 Task: Add an event with the title Third Monthly Sales Review, date '2023/10/19', time 02:00and add a description: Throughout the workshop, participants will engage in a series of activities, exercises, and practice sessions that focus on refining their presentation skills. These activities are designed to provide hands-on experience and valuable feedback to help participants improve their delivery style and create compelling presentations.Mark the tasks as Completed , logged in from the account softage.4@softage.netand send the event invitation to softage.9@softage.net and softage.10@softage.net. Set a reminder for the event Weekly on Sunday
Action: Mouse moved to (105, 119)
Screenshot: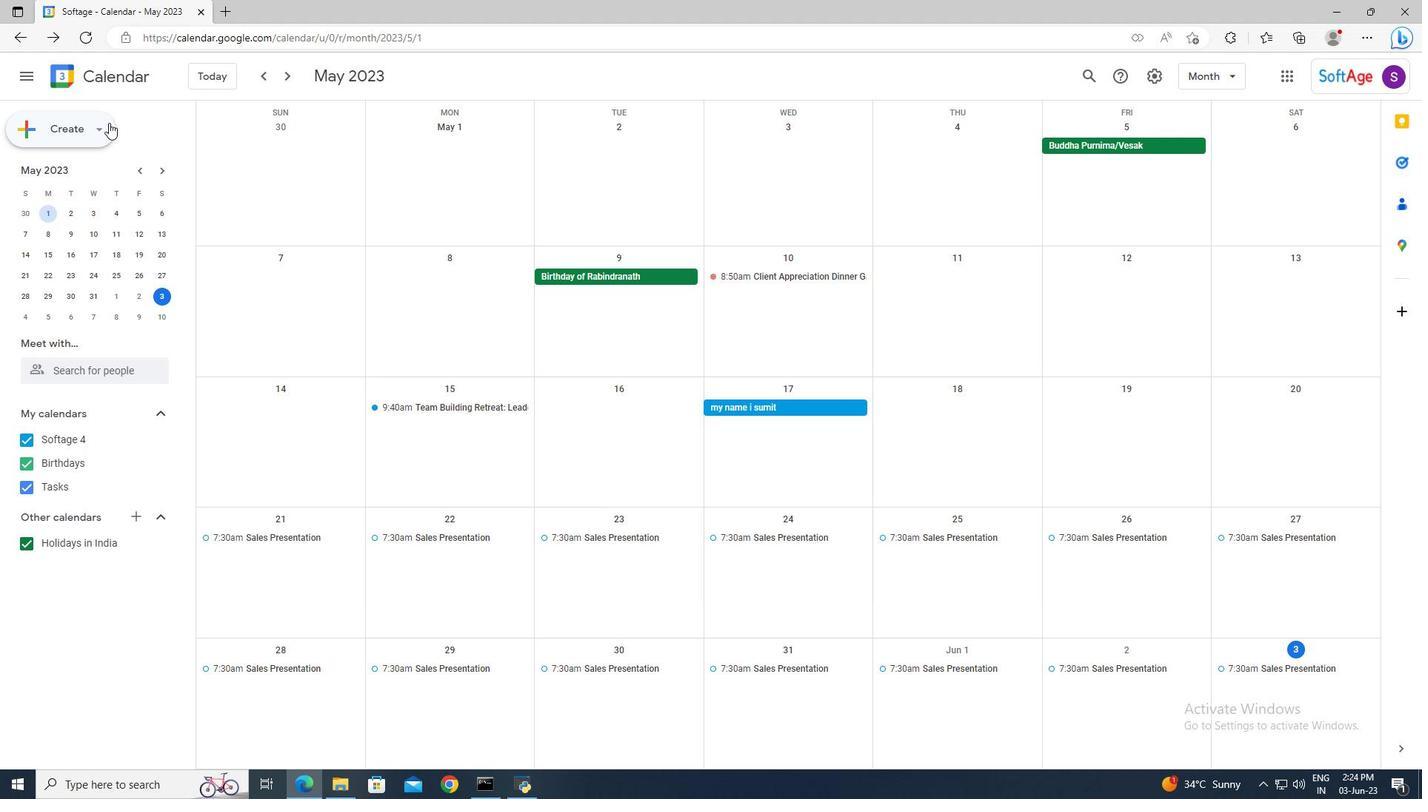 
Action: Mouse pressed left at (105, 119)
Screenshot: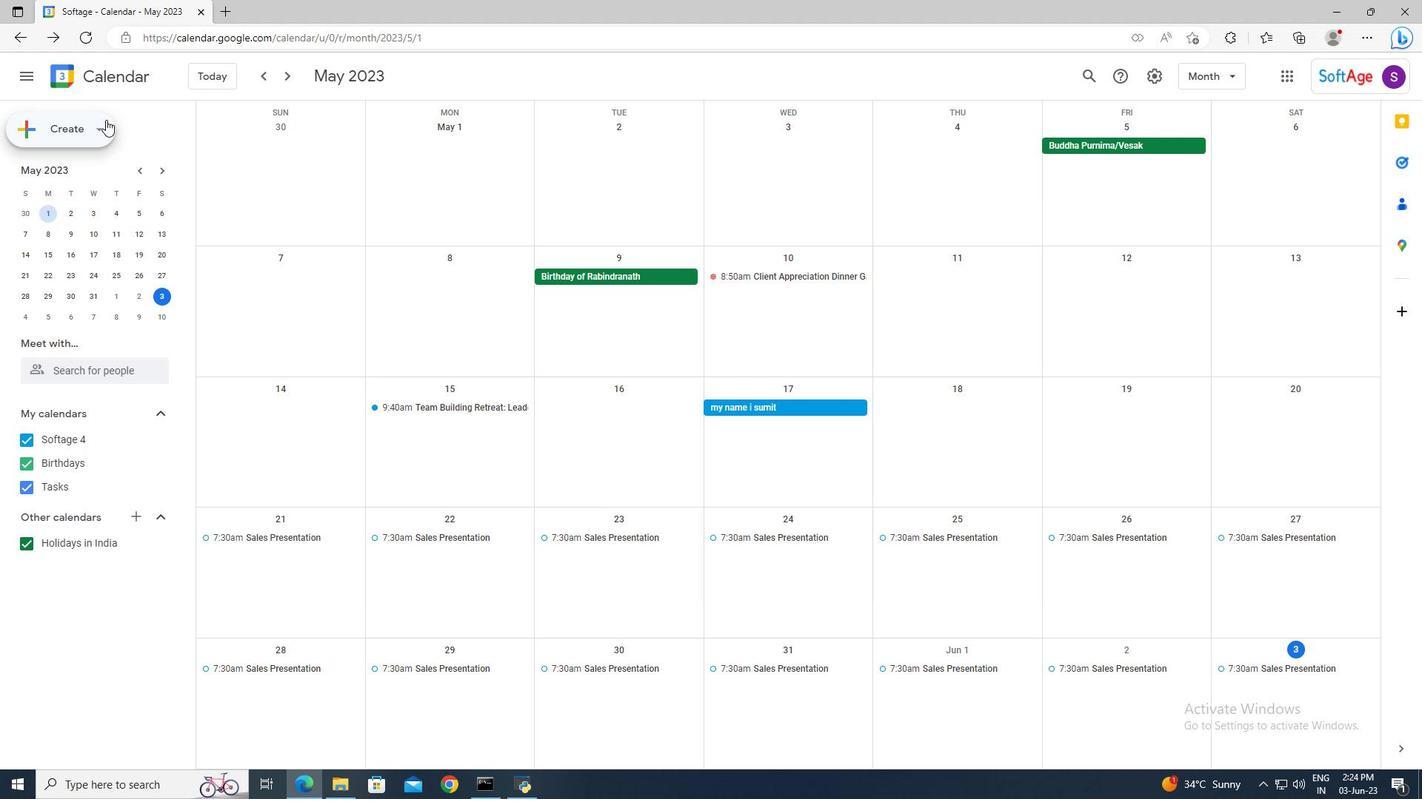 
Action: Mouse moved to (106, 165)
Screenshot: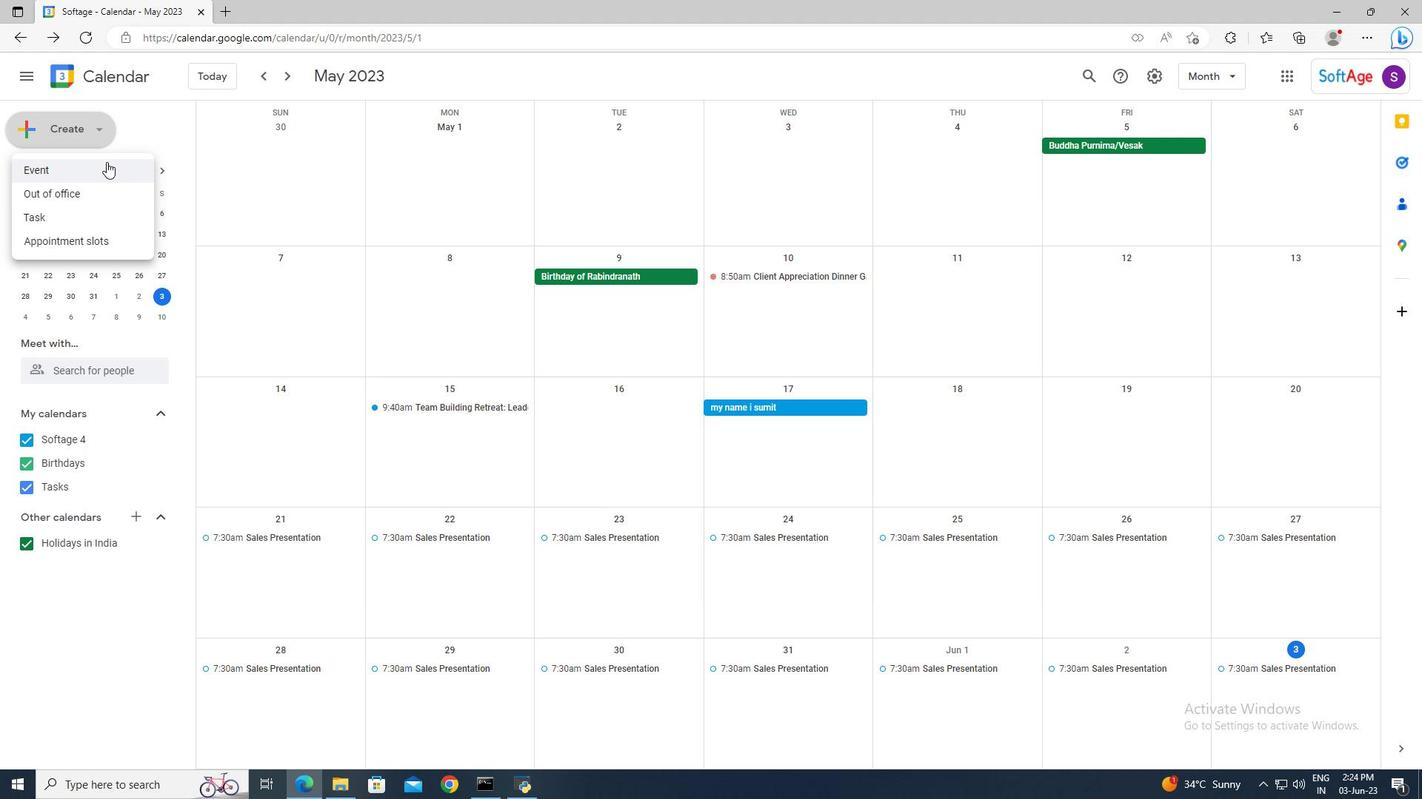 
Action: Mouse pressed left at (106, 165)
Screenshot: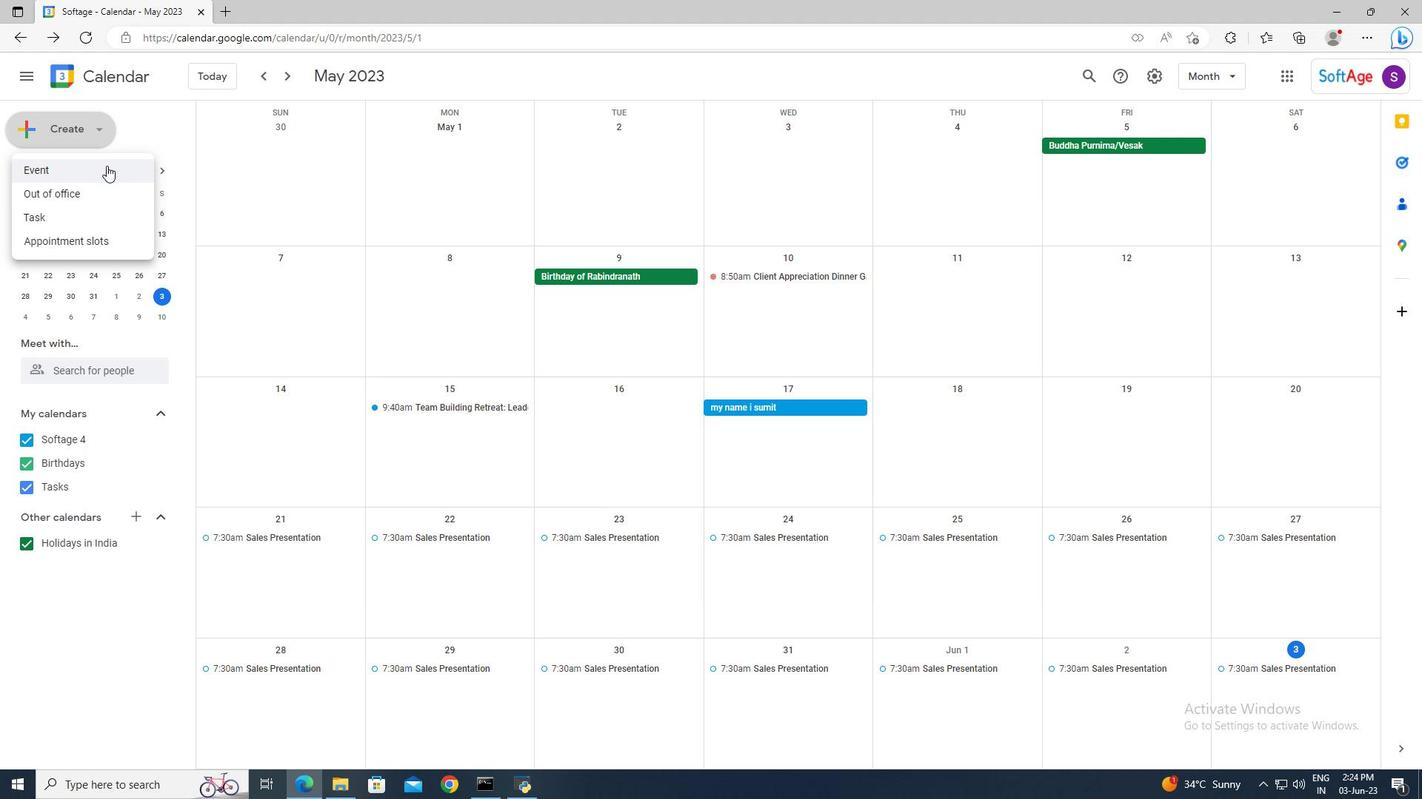 
Action: Mouse moved to (253, 501)
Screenshot: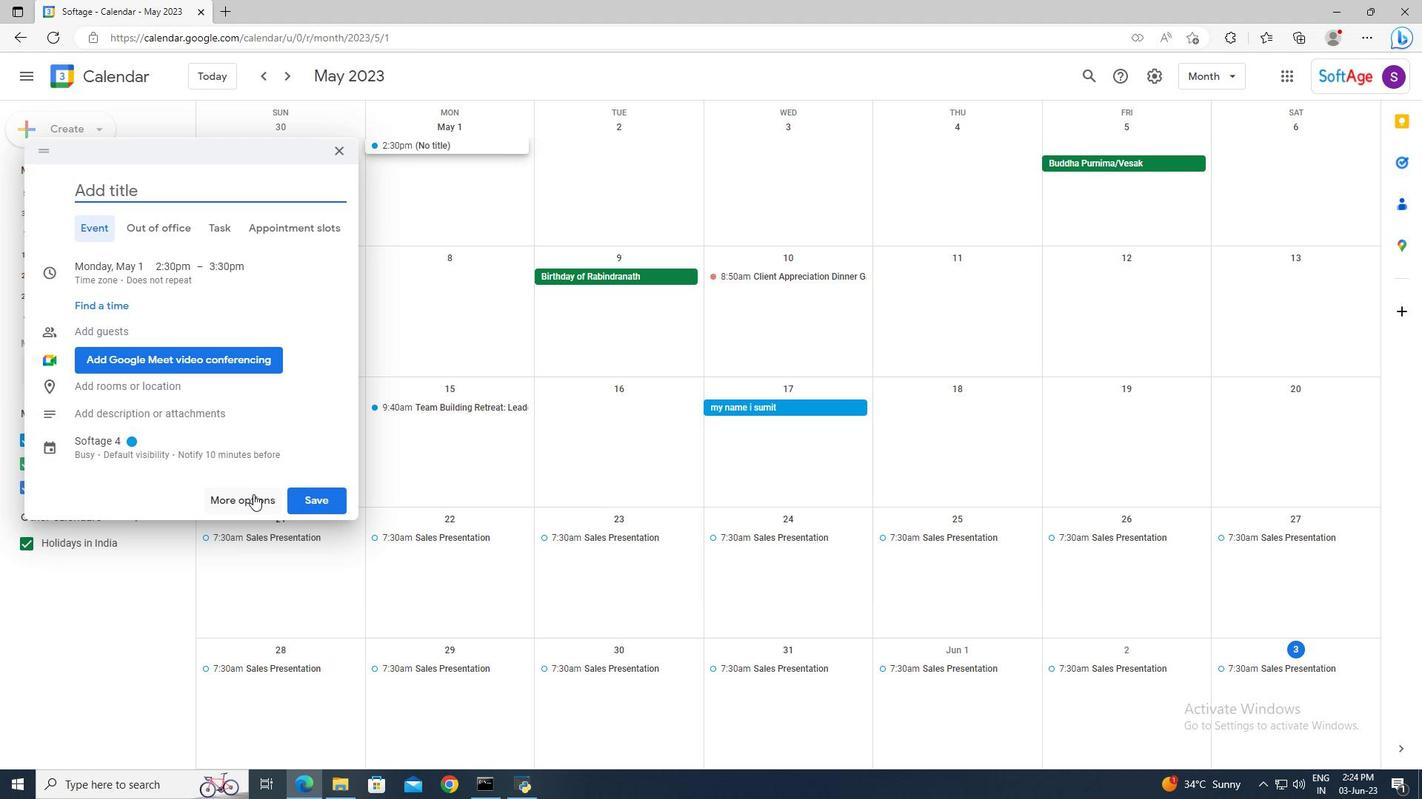 
Action: Mouse pressed left at (253, 501)
Screenshot: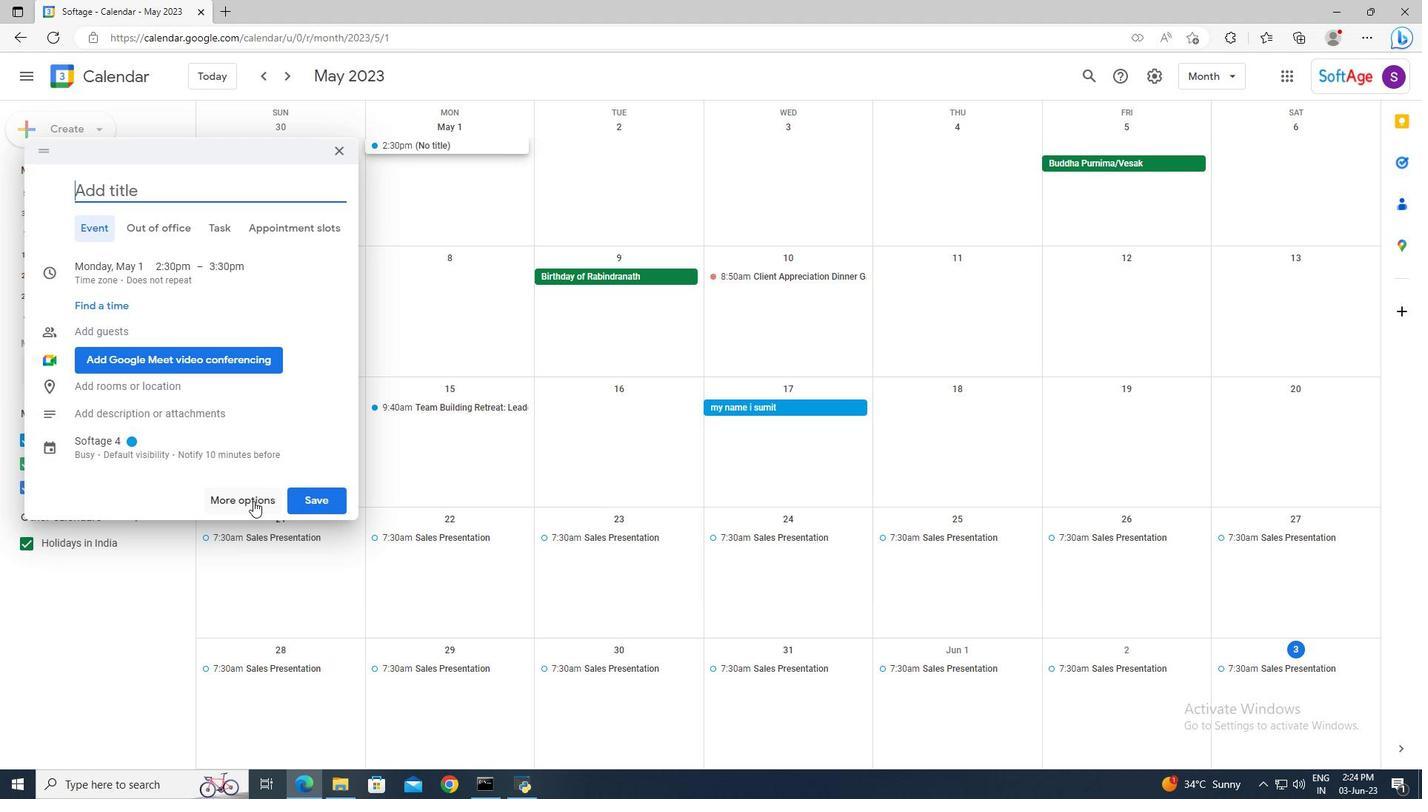 
Action: Mouse moved to (222, 88)
Screenshot: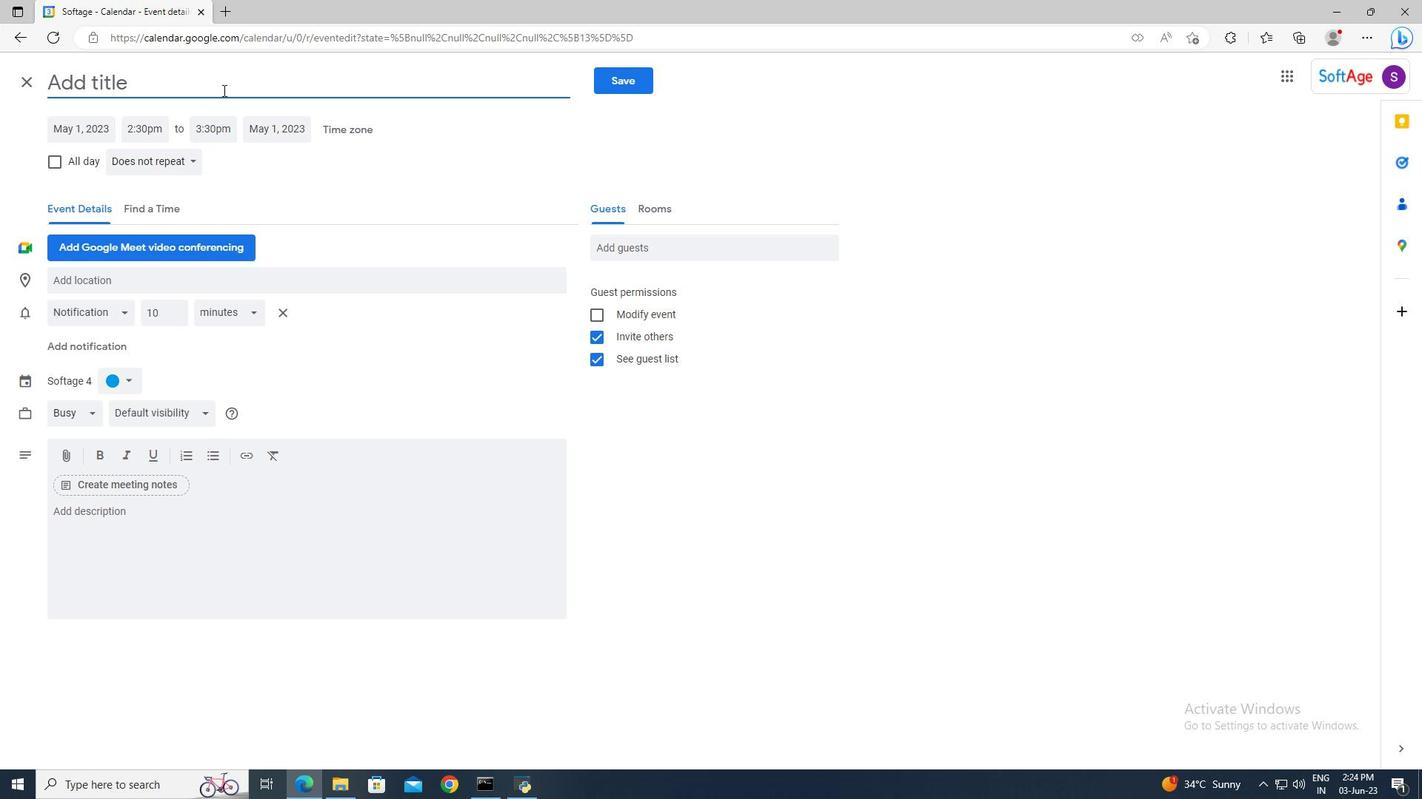 
Action: Mouse pressed left at (222, 88)
Screenshot: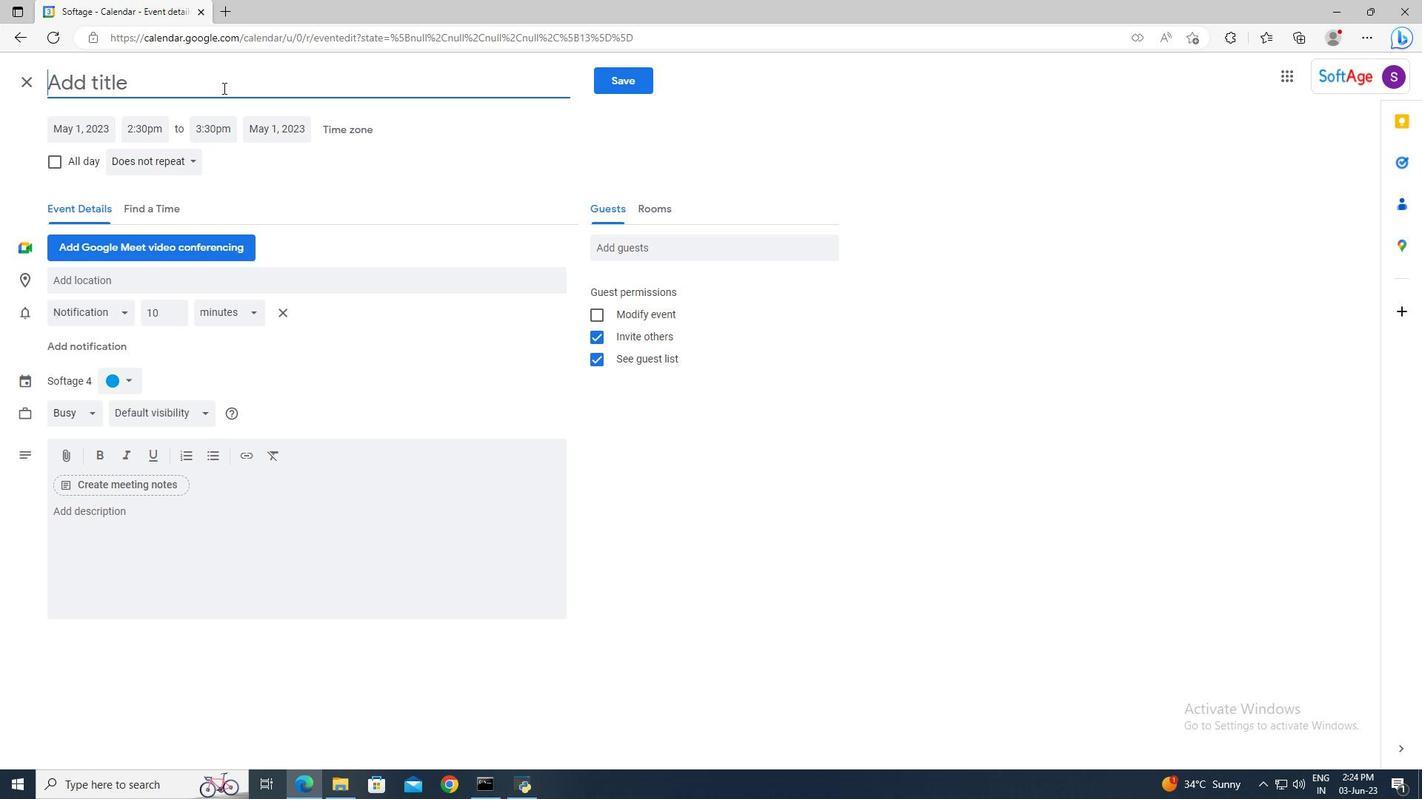 
Action: Key pressed <Key.shift>Third<Key.space><Key.shift>Team<Key.space><Key.shift>Bonding<Key.space><Key.shift>Activity
Screenshot: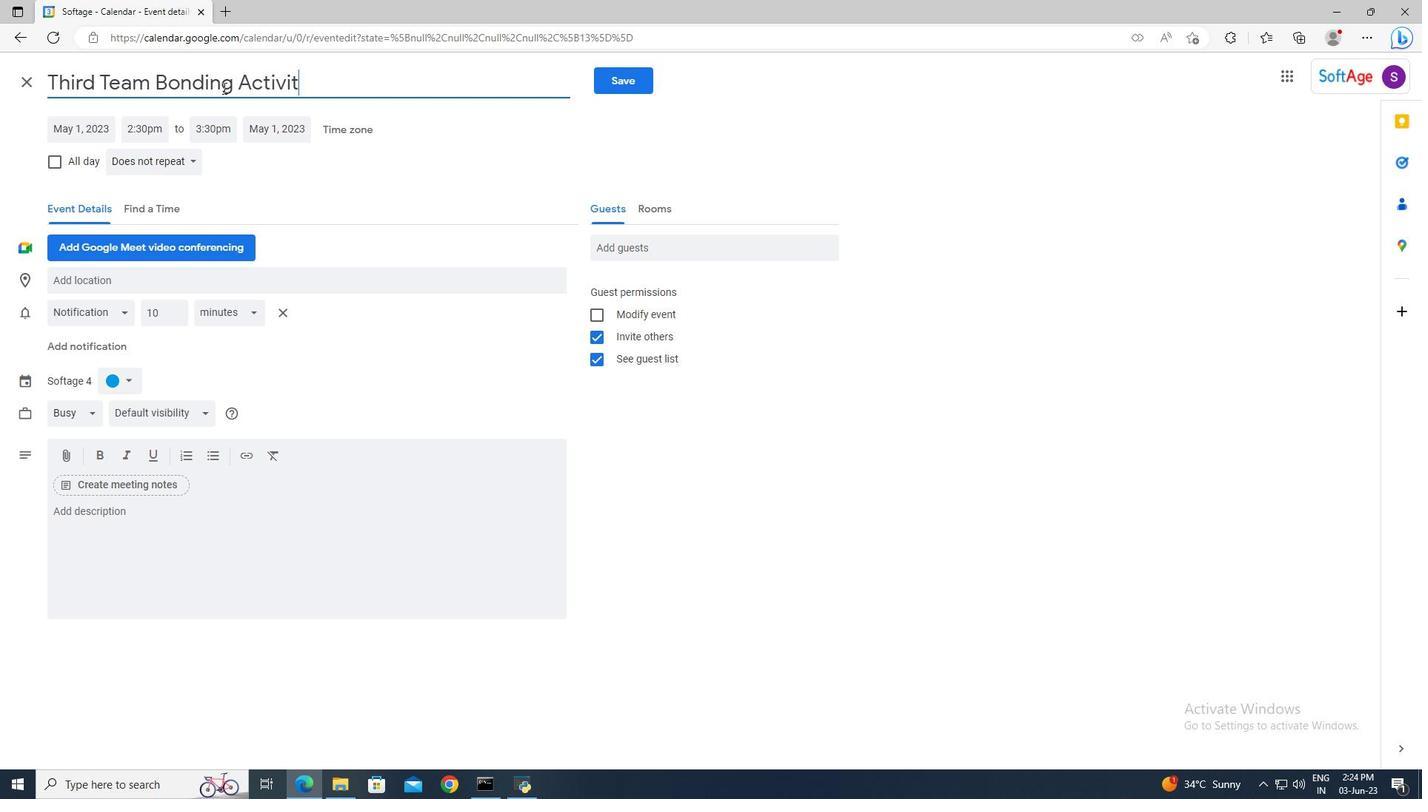 
Action: Mouse moved to (101, 130)
Screenshot: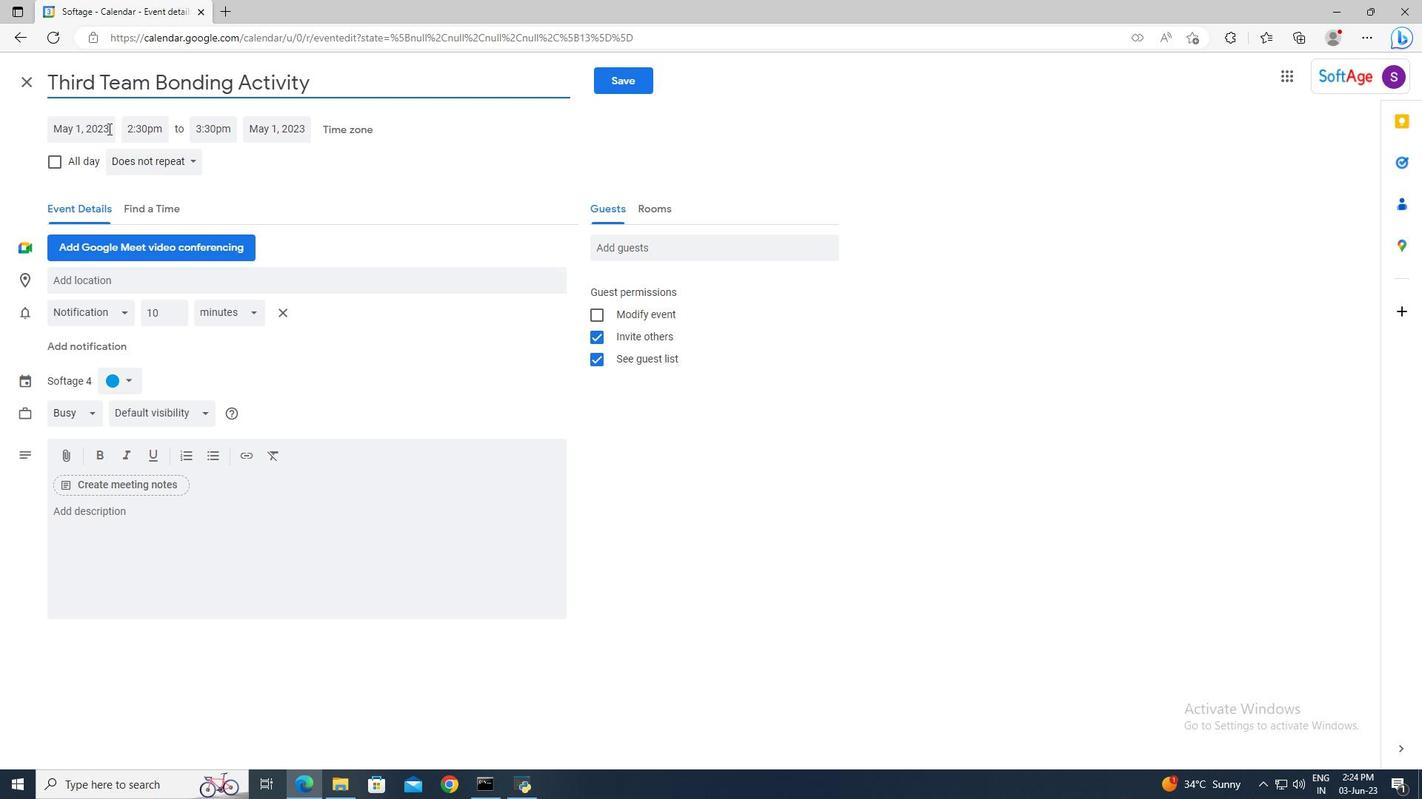 
Action: Mouse pressed left at (101, 130)
Screenshot: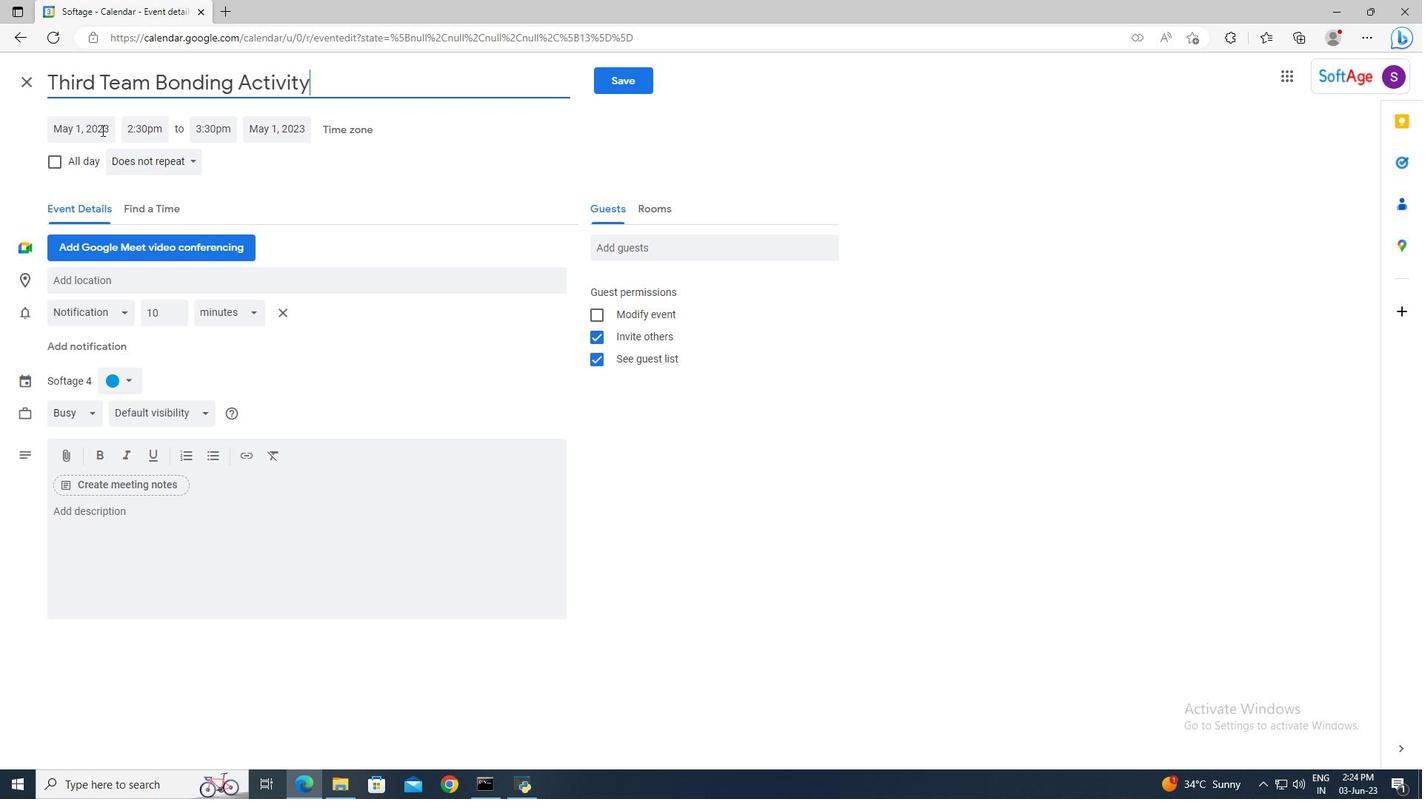
Action: Mouse moved to (230, 159)
Screenshot: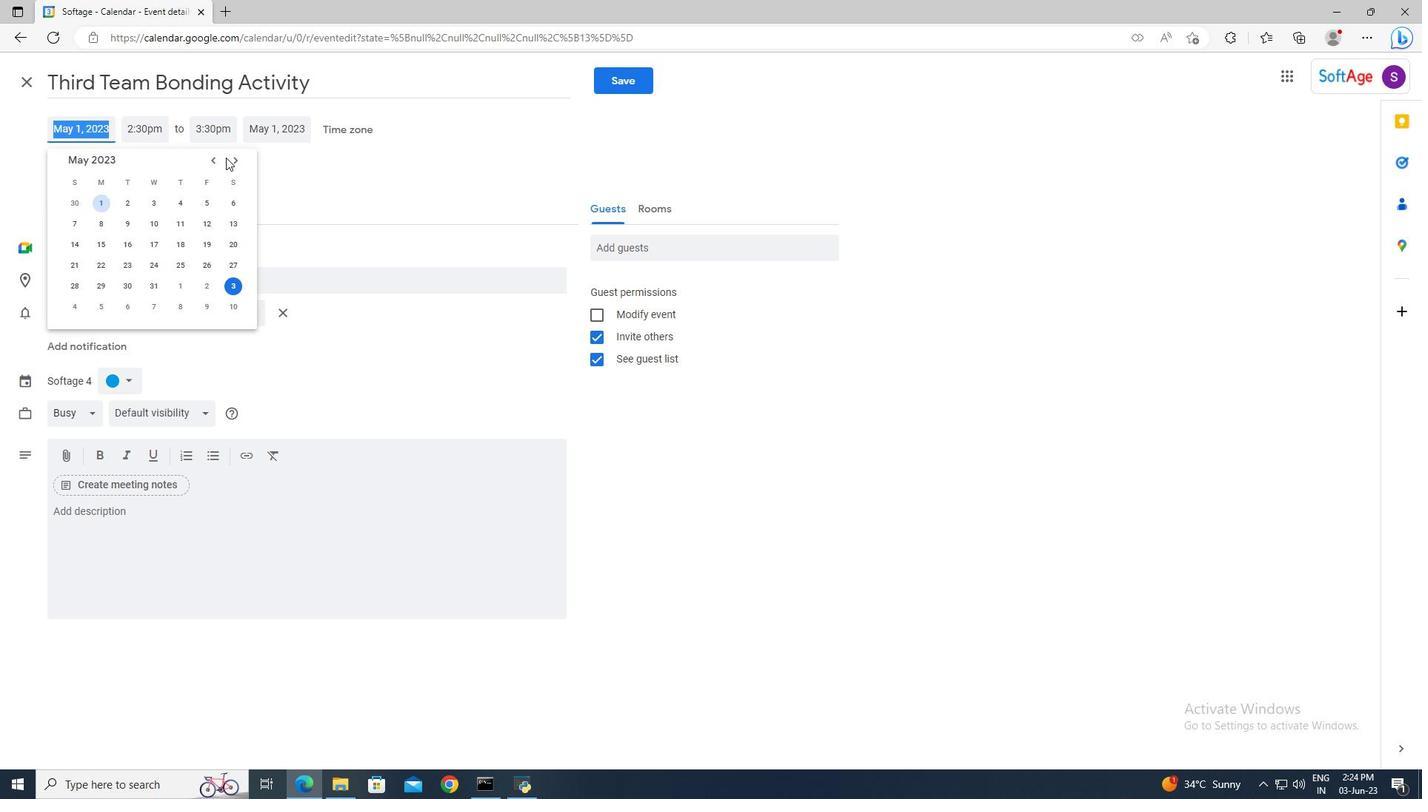 
Action: Mouse pressed left at (230, 159)
Screenshot: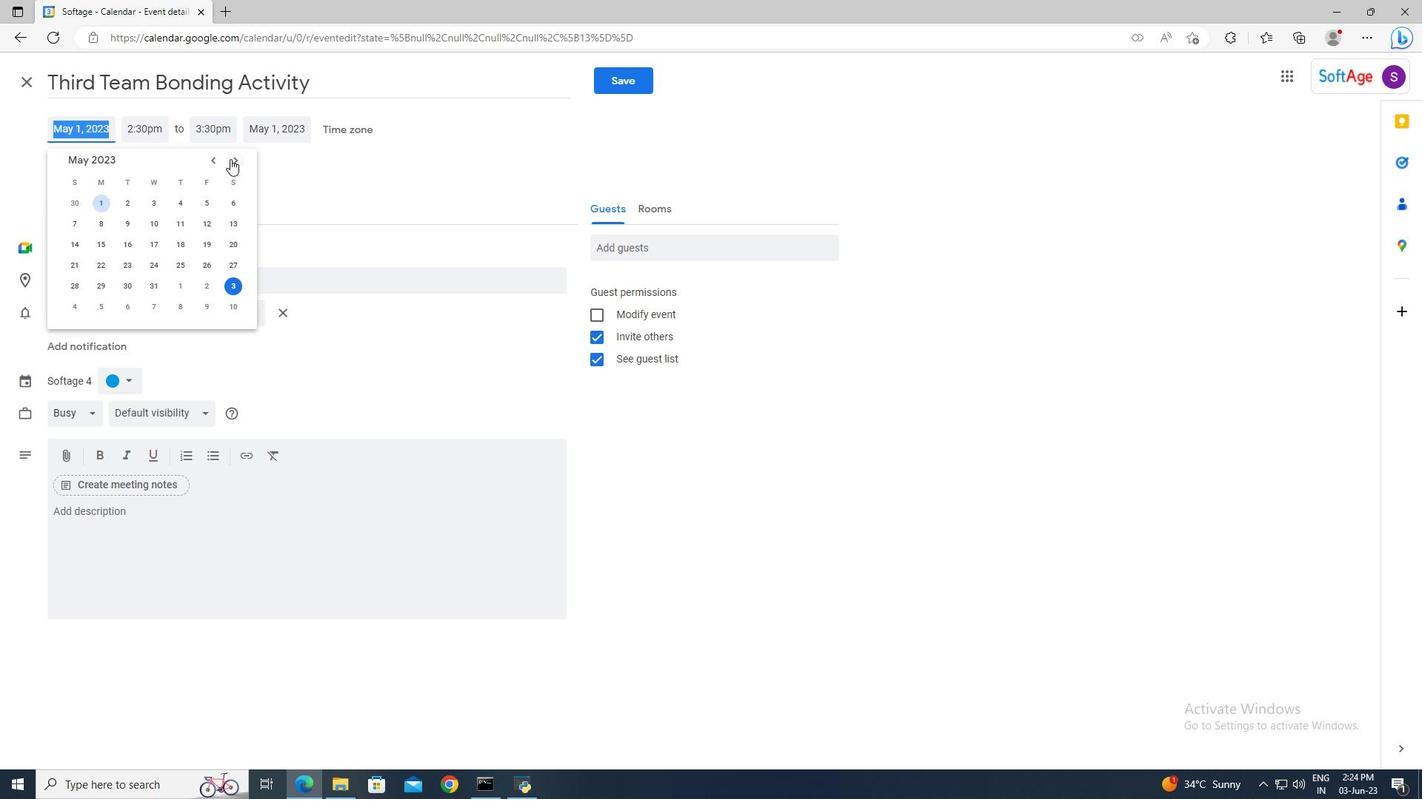 
Action: Mouse pressed left at (230, 159)
Screenshot: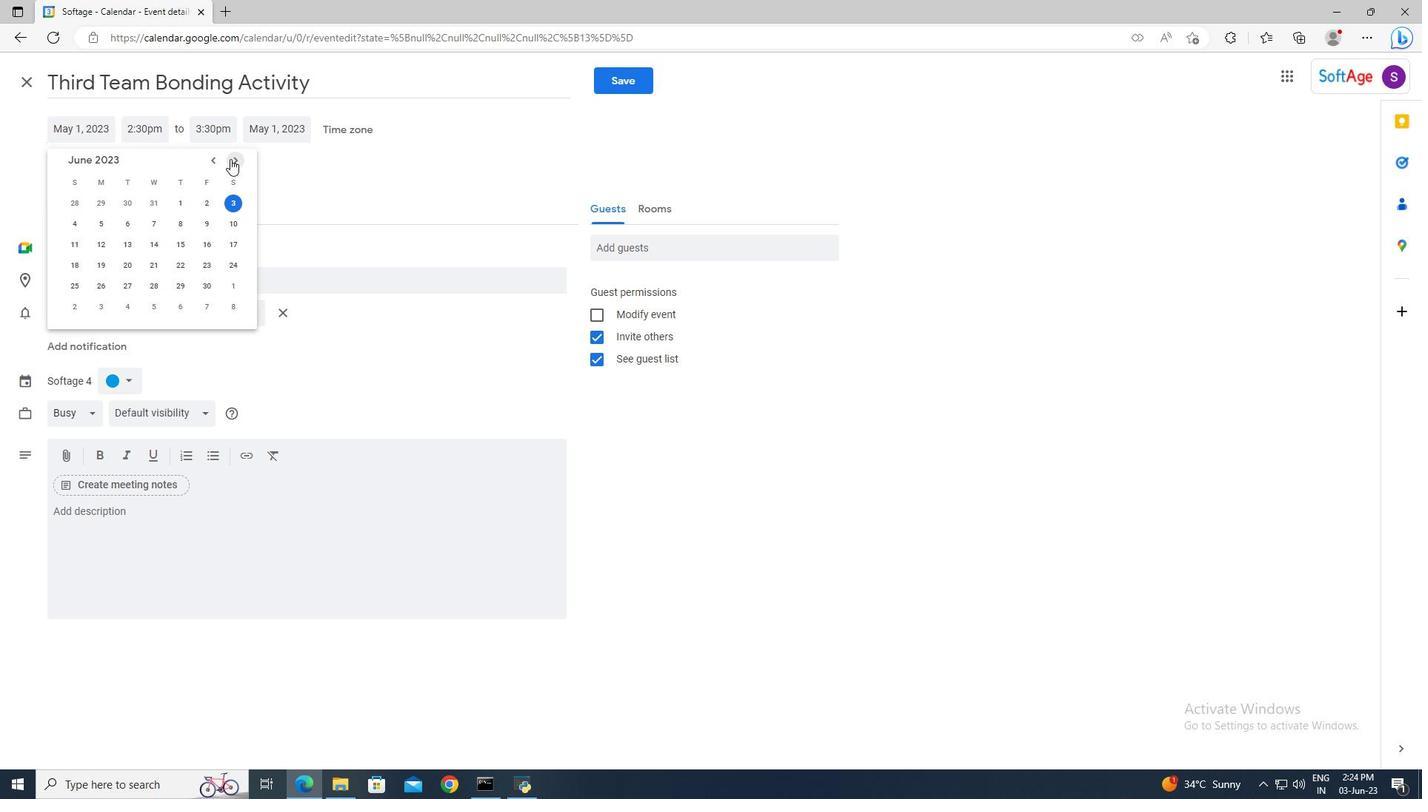 
Action: Mouse pressed left at (230, 159)
Screenshot: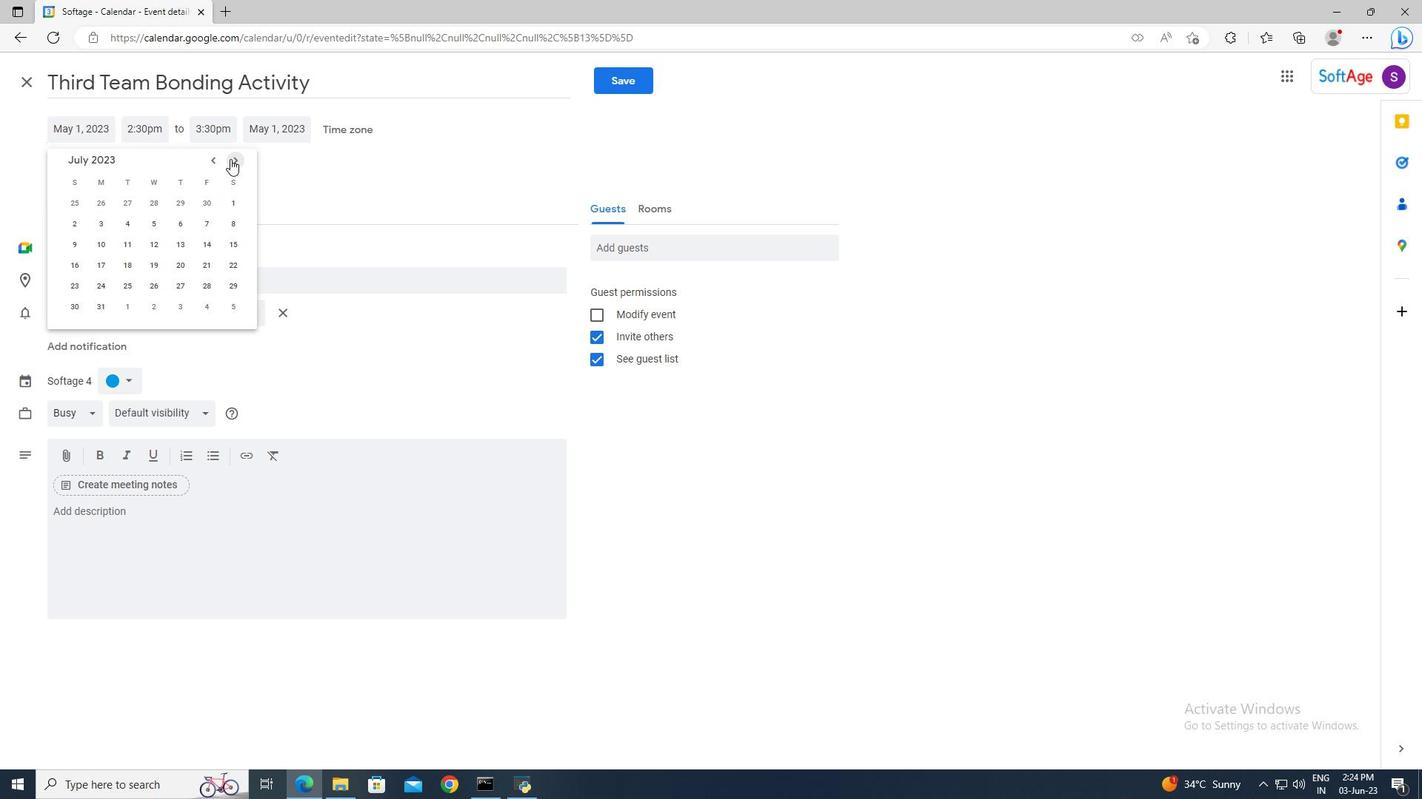 
Action: Mouse pressed left at (230, 159)
Screenshot: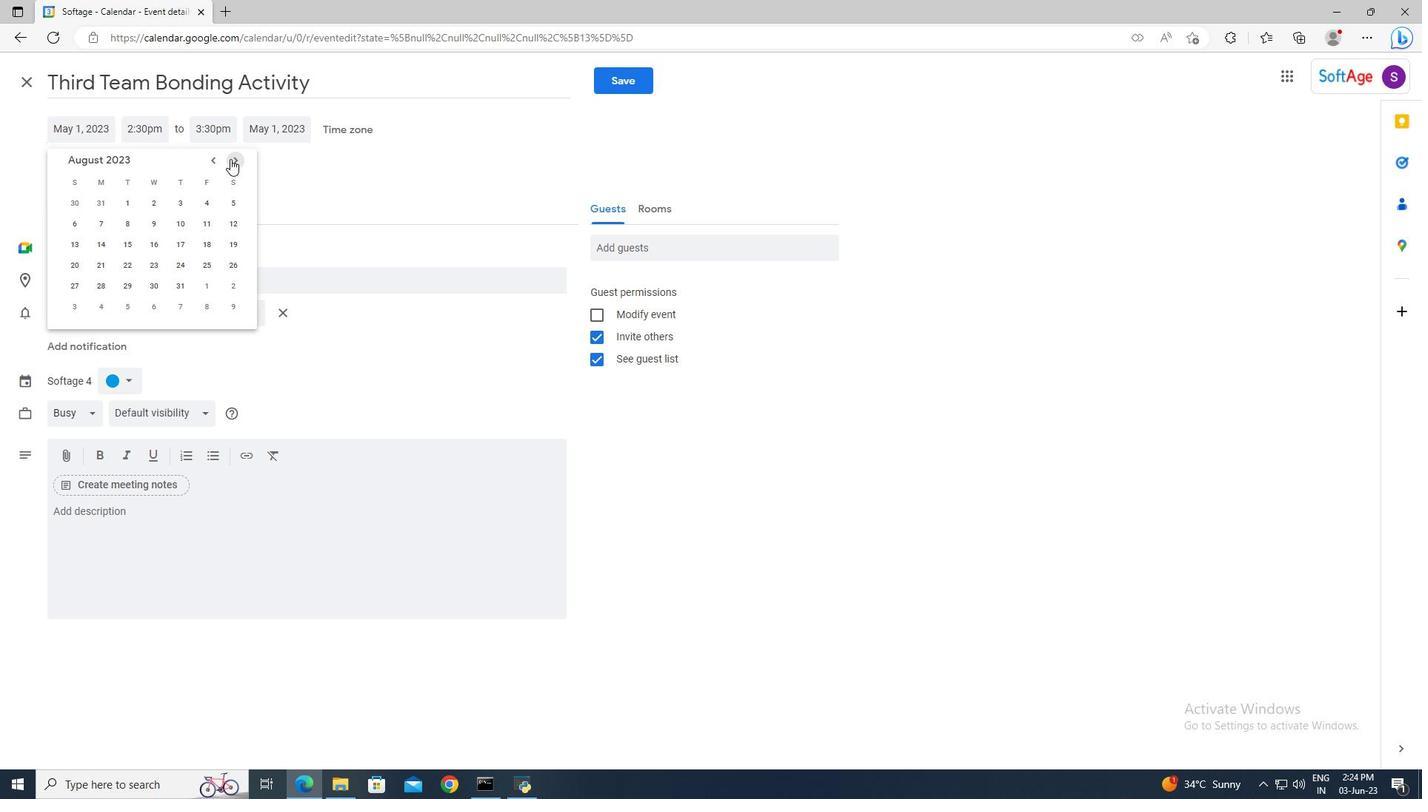 
Action: Mouse pressed left at (230, 159)
Screenshot: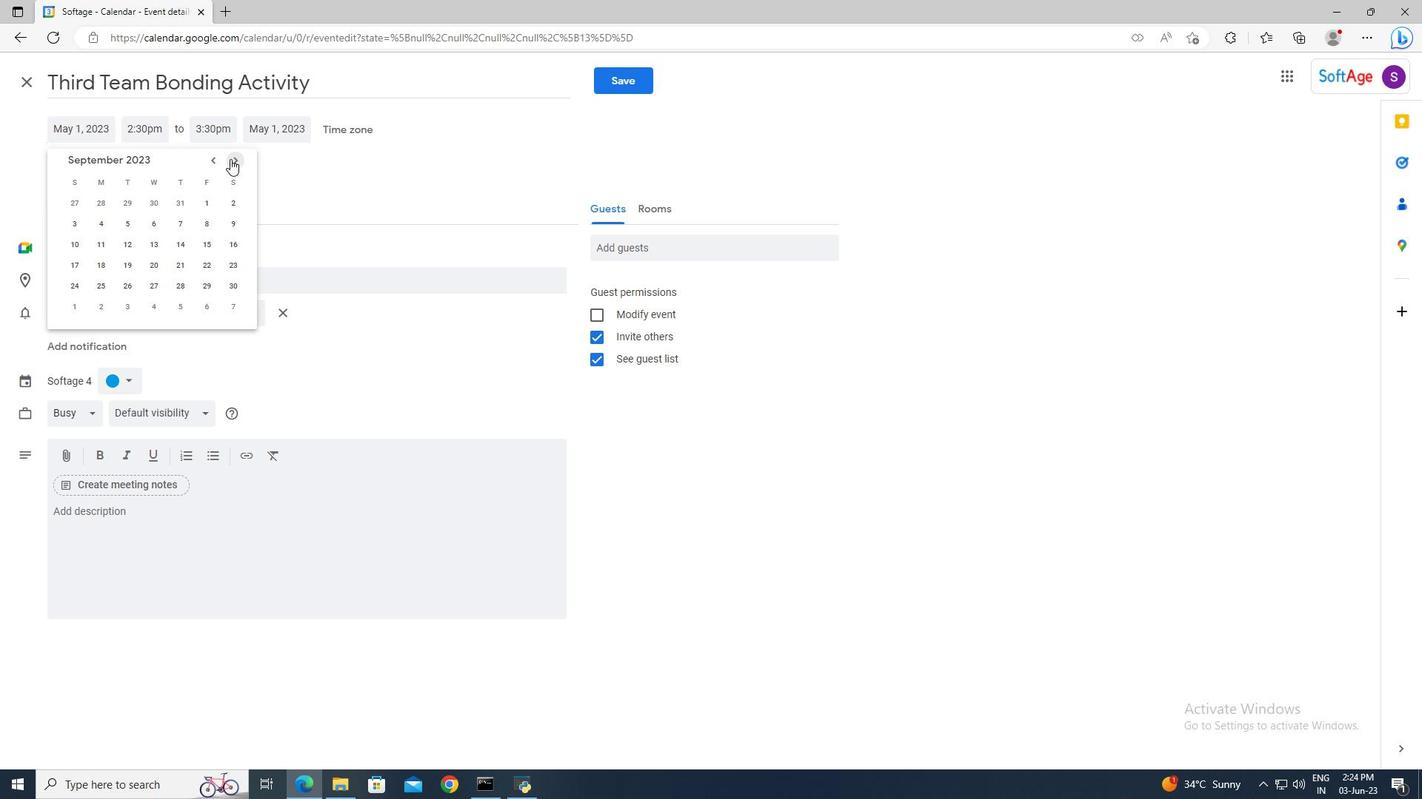 
Action: Mouse pressed left at (230, 159)
Screenshot: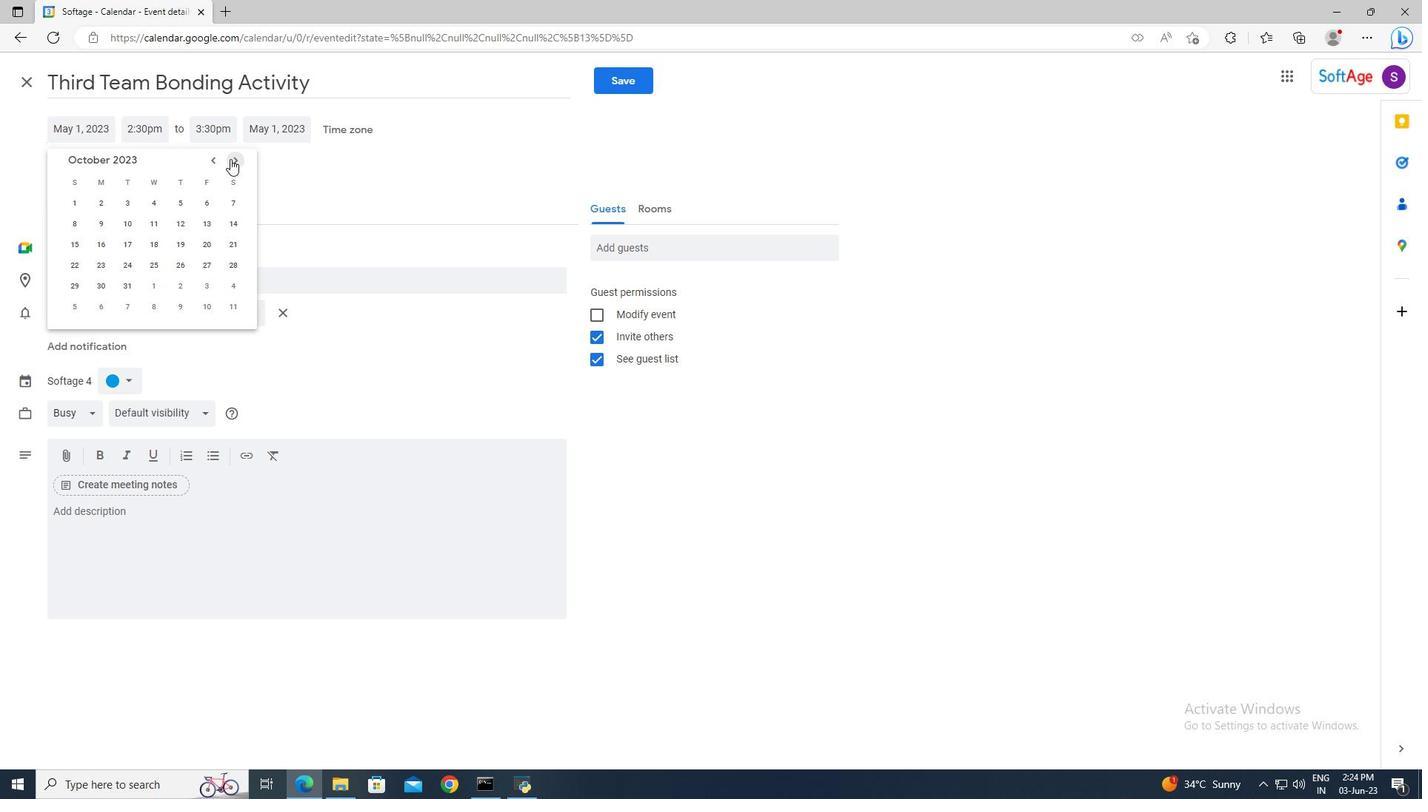
Action: Mouse moved to (157, 222)
Screenshot: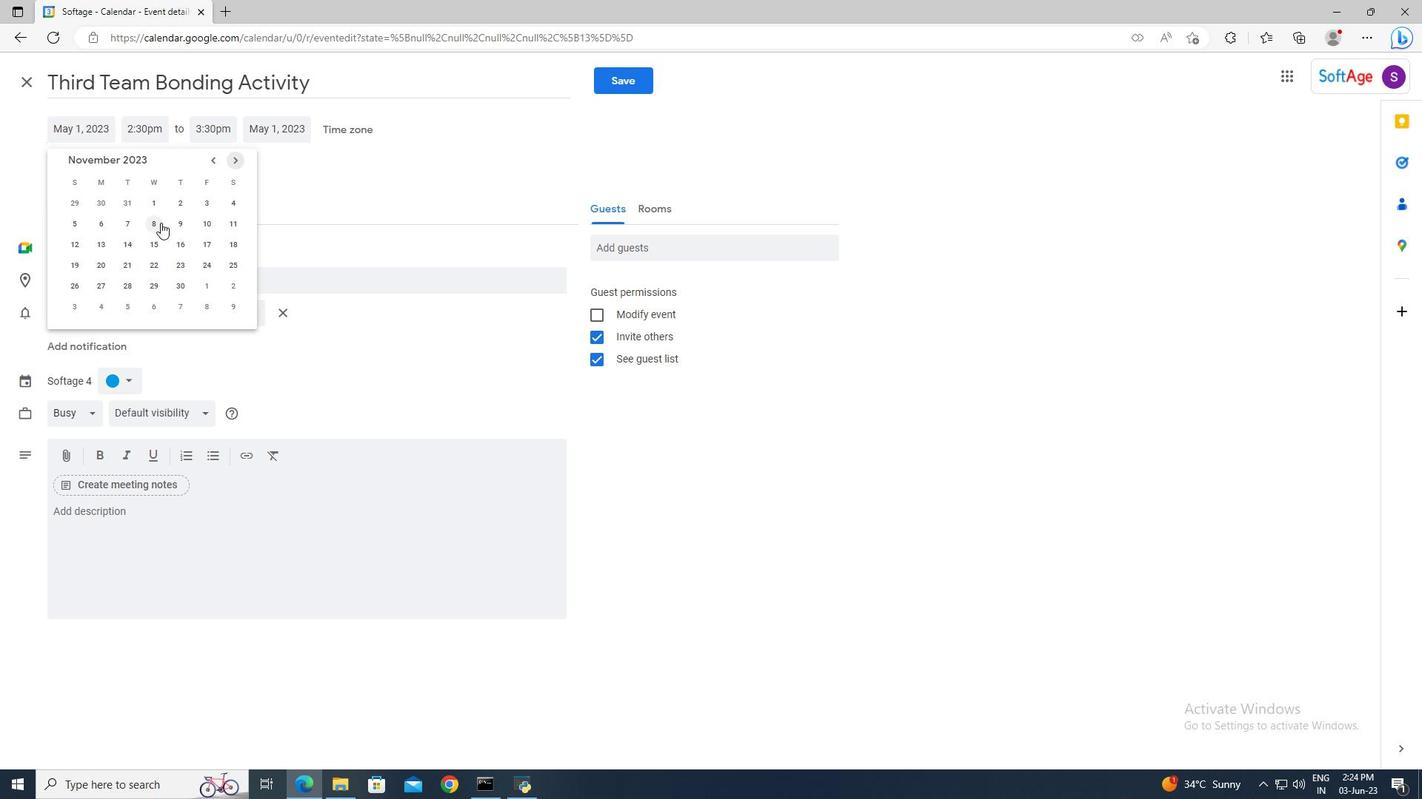 
Action: Mouse pressed left at (157, 222)
Screenshot: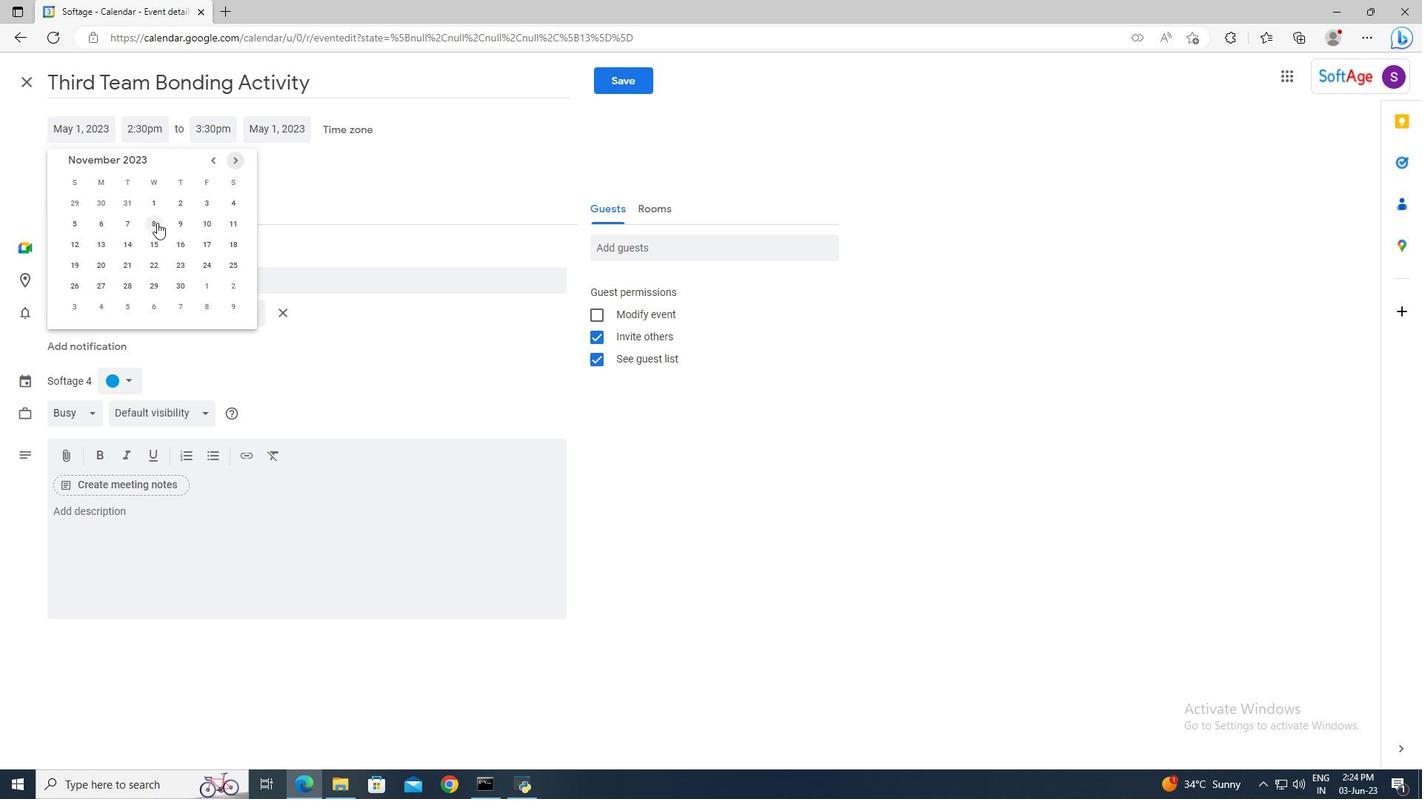
Action: Mouse moved to (149, 131)
Screenshot: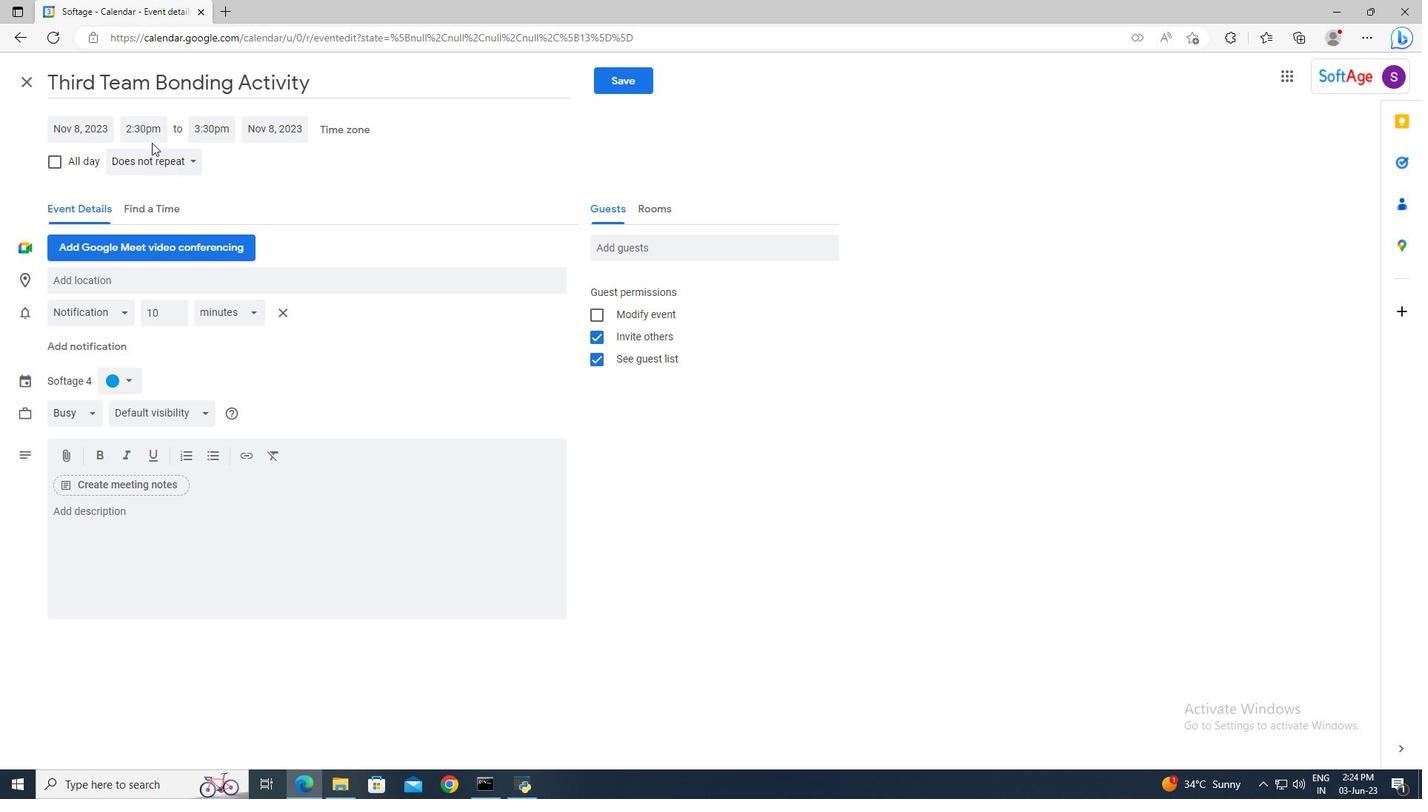 
Action: Mouse pressed left at (149, 131)
Screenshot: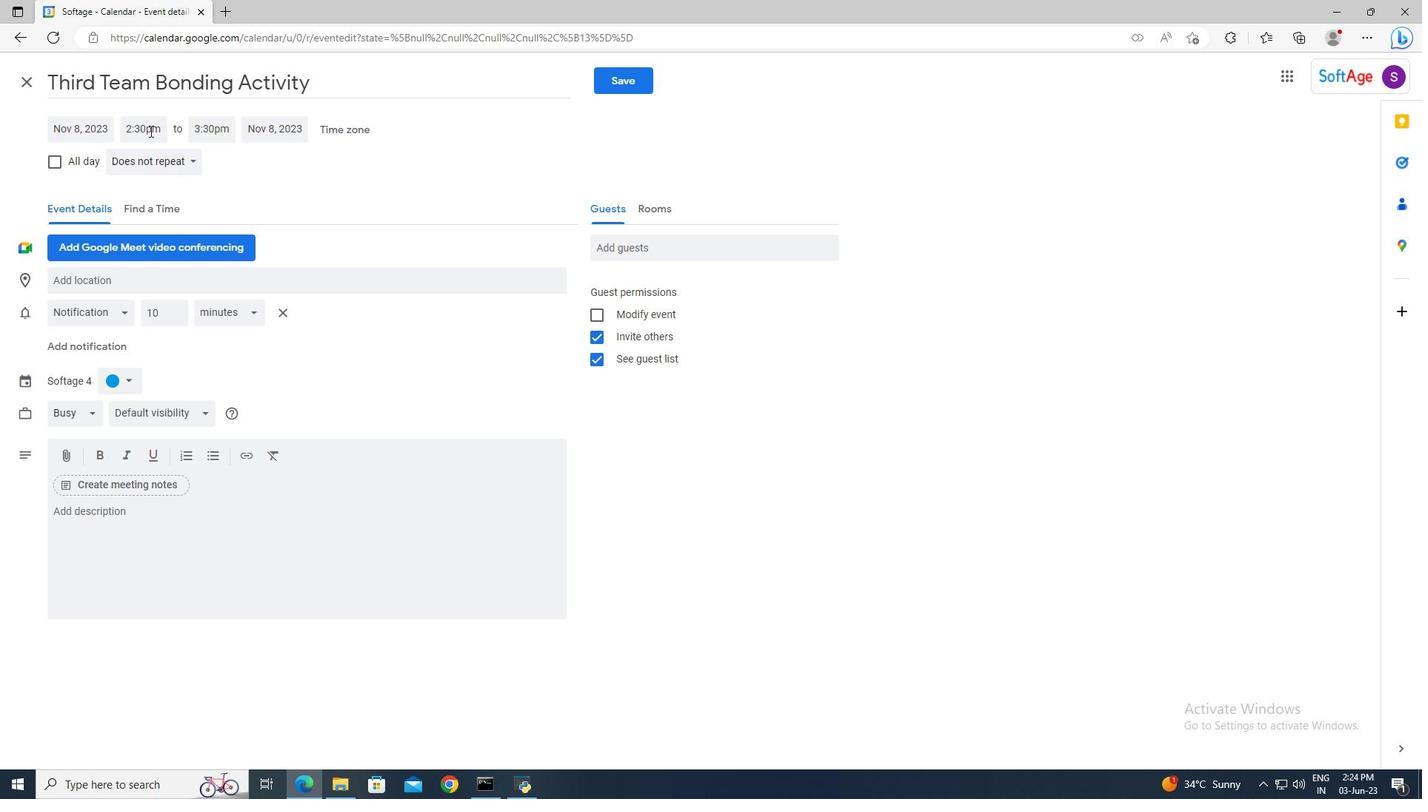 
Action: Key pressed 2<Key.shift>:00pm<Key.enter>
Screenshot: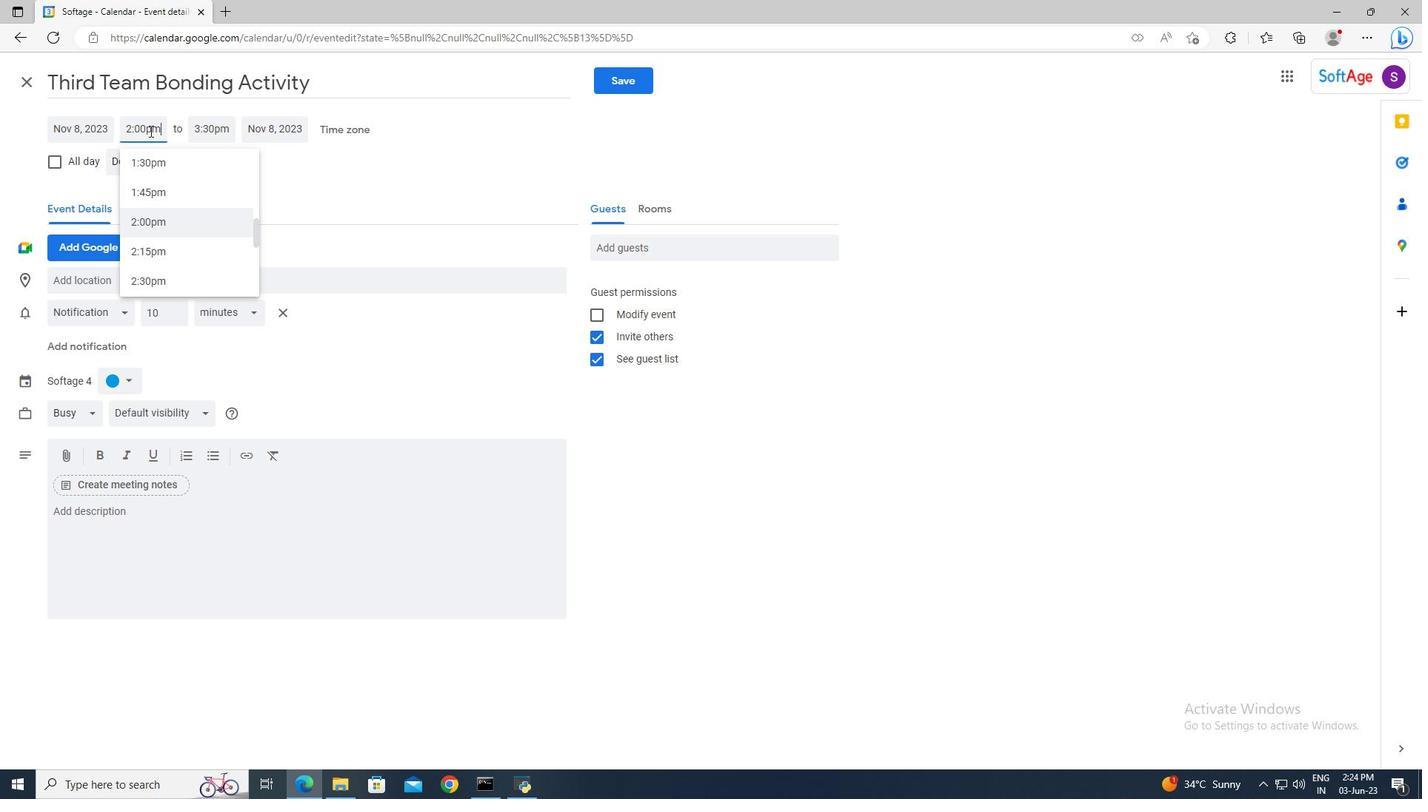 
Action: Mouse moved to (117, 515)
Screenshot: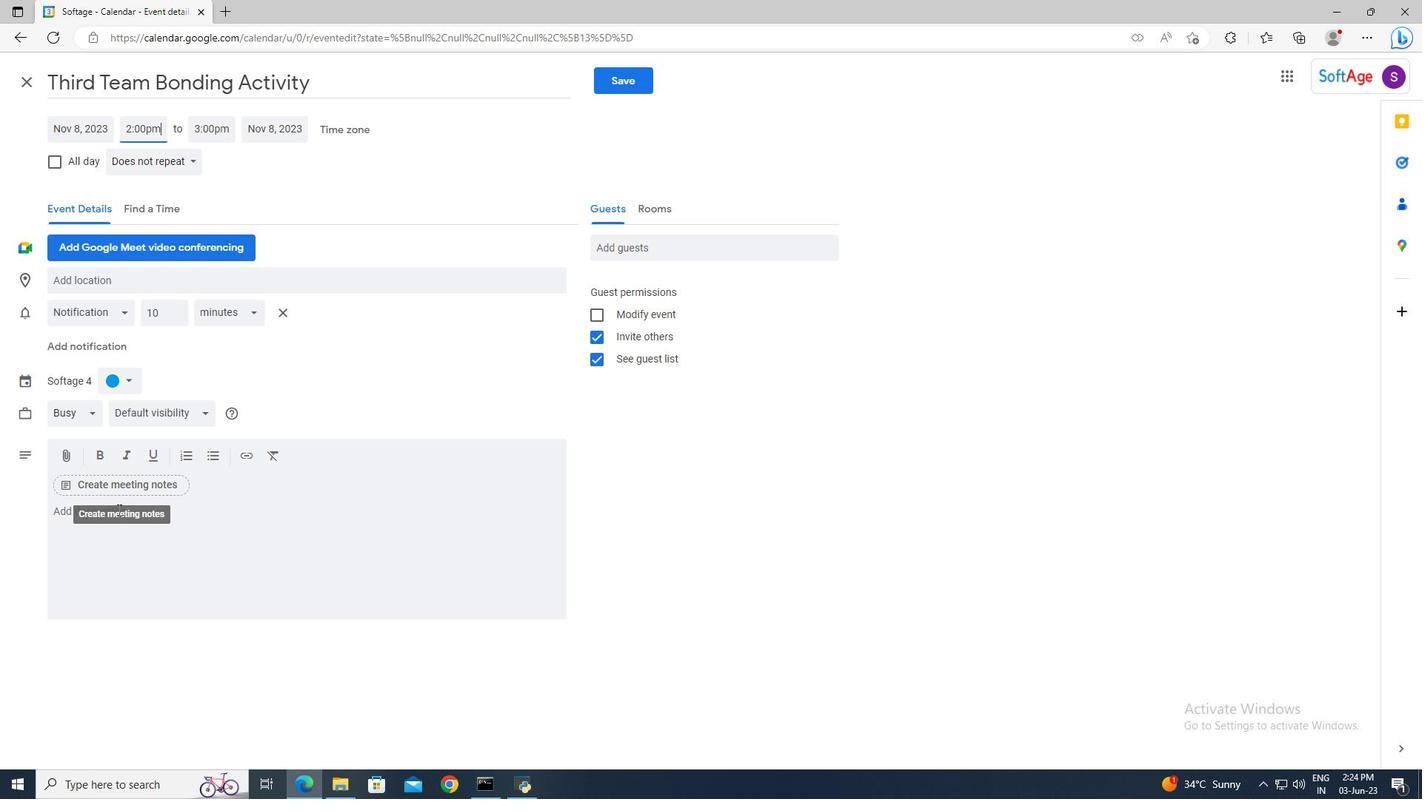 
Action: Mouse pressed left at (117, 515)
Screenshot: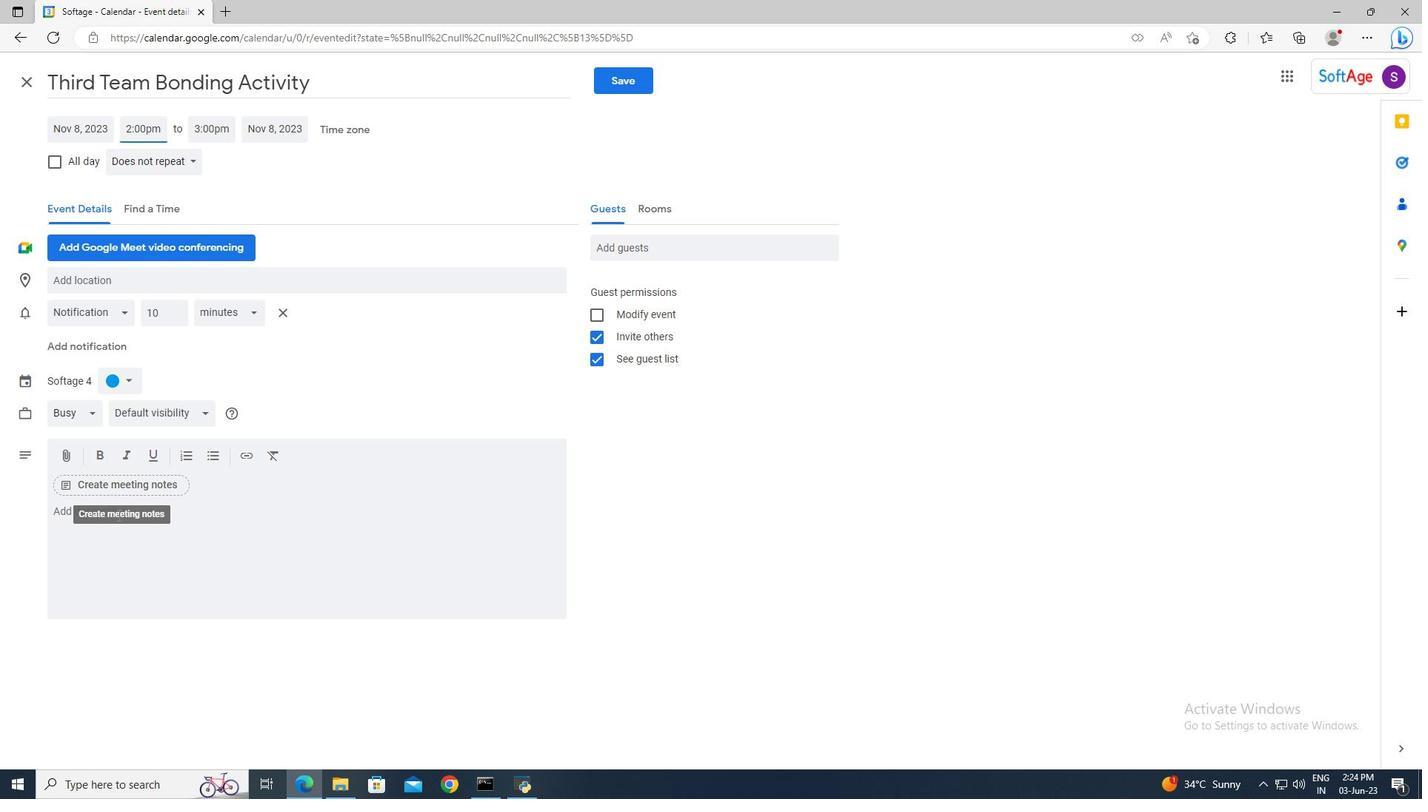 
Action: Key pressed <Key.shift>Participants<Key.space>will<Key.space>engage<Key.space>in<Key.space>self-reflection<Key.space>activities<Key.space>to<Key.space>enhance<Key.space>self-awareness<Key.space>and<Key.space>personal<Key.space>growth<Key.space>as<Key.space>leaders.<Key.space><Key.shift>They<Key.space>will<Key.space>explore<Key.space>strategies<Key.space>for<Key.space>continuous<Key.space>learning.<Key.space><Key.shift>They<Key.space>will<Key.space>explore<Key.space>strategies<Key.space>for<Key.space>continuous<Key.space>learning,<Key.space>self-motivation,<Key.space>and<Key.space>personal<Key.space>development.
Screenshot: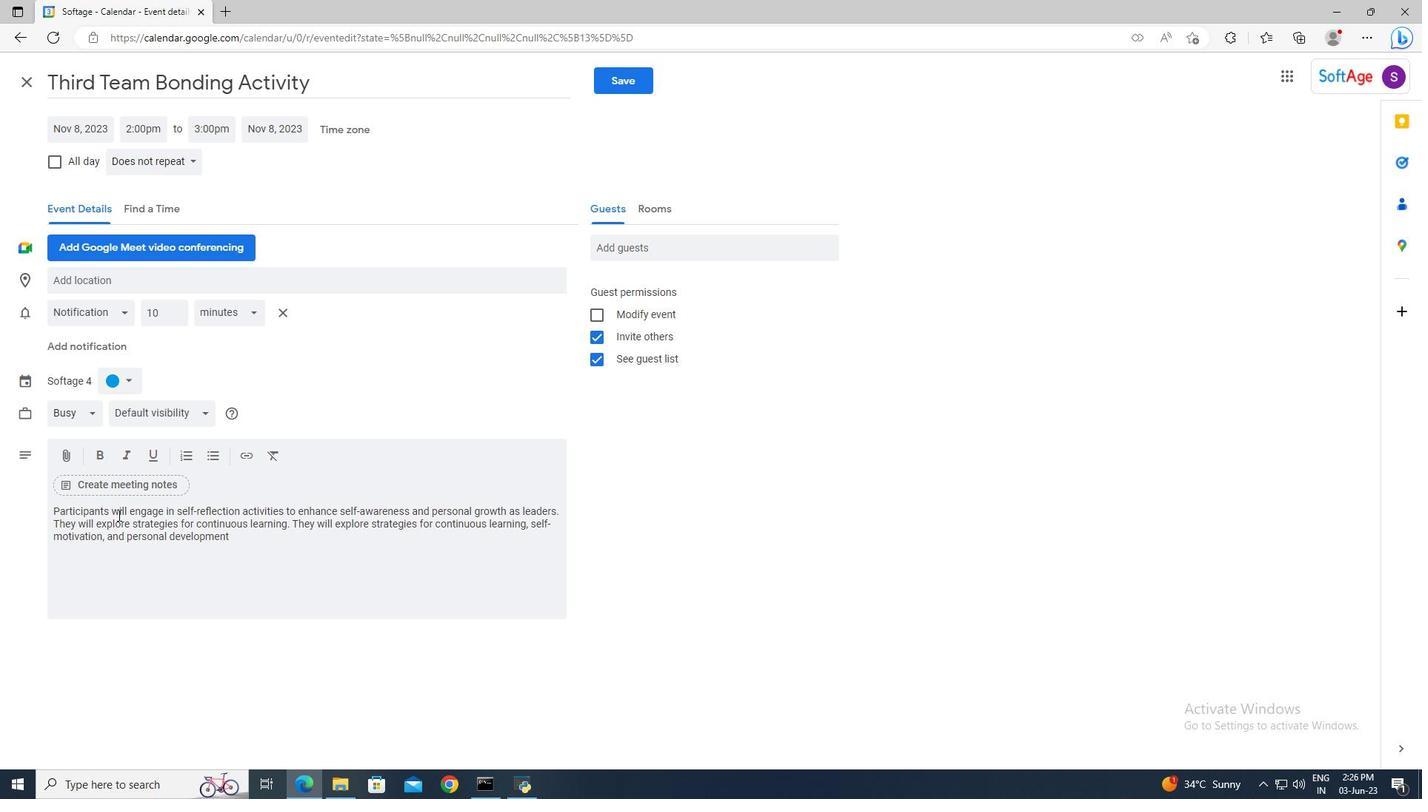 
Action: Mouse moved to (618, 239)
Screenshot: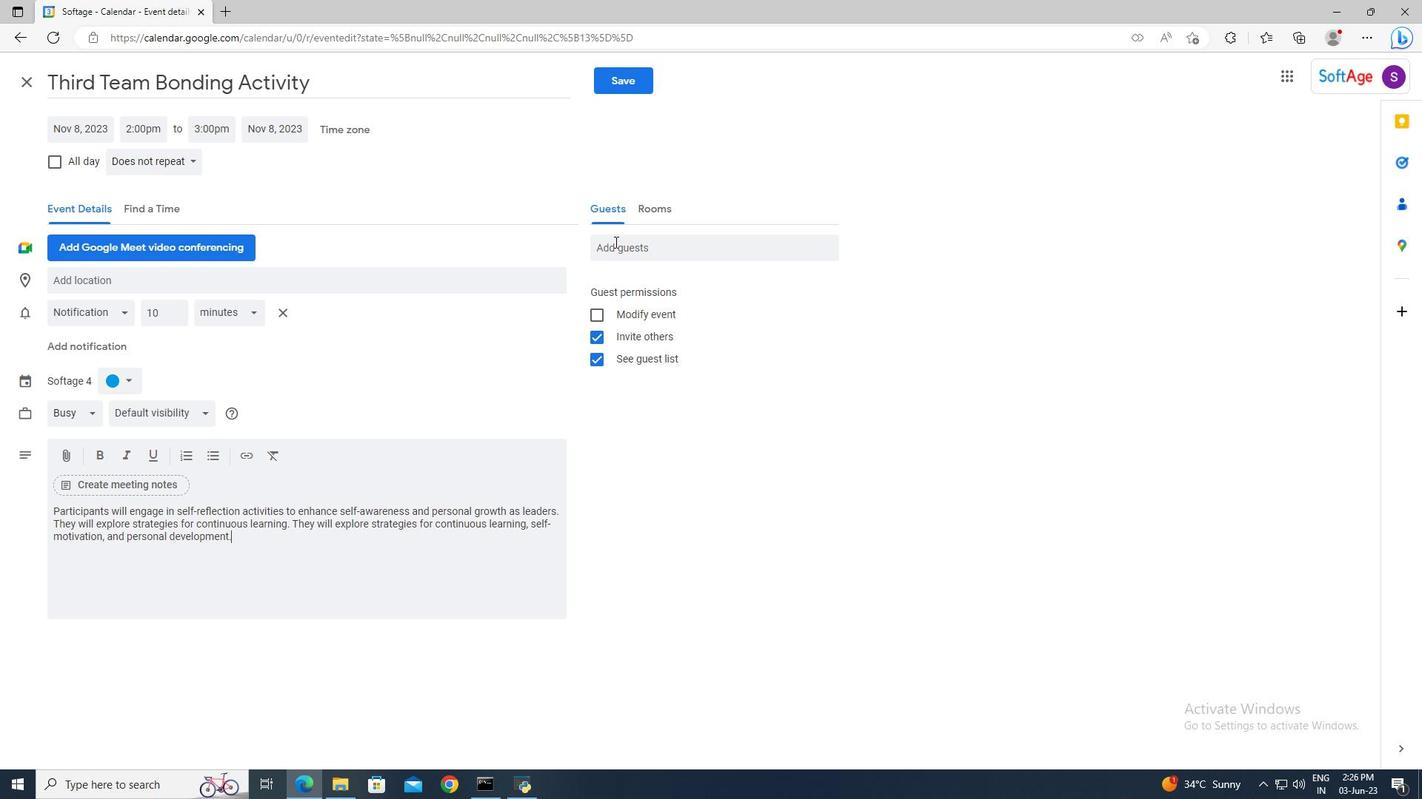 
Action: Mouse pressed left at (618, 239)
Screenshot: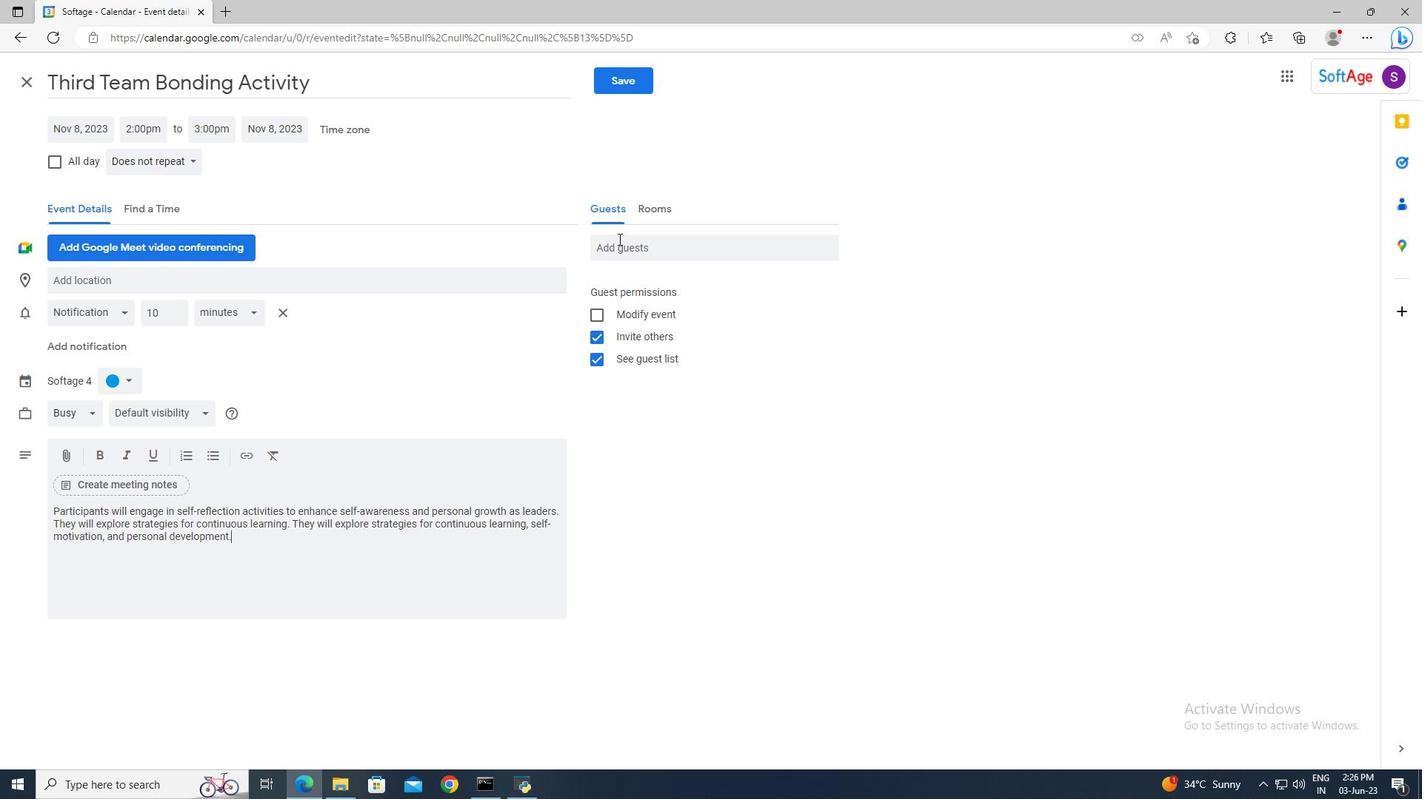 
Action: Mouse moved to (611, 236)
Screenshot: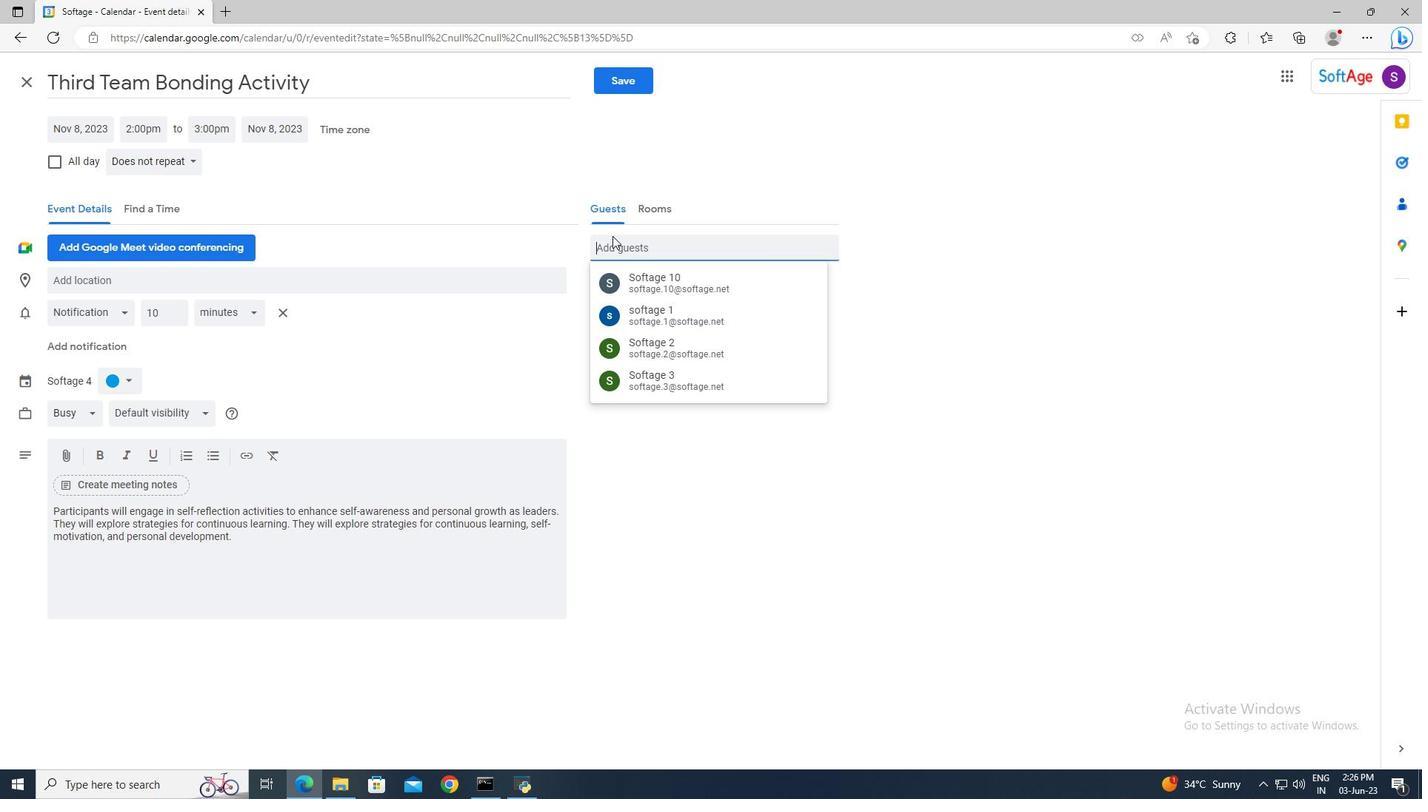 
Action: Key pressed softage.5<Key.shift>@softage.net<Key.enter>softage.6<Key.shift>@softage.net<Key.enter>
Screenshot: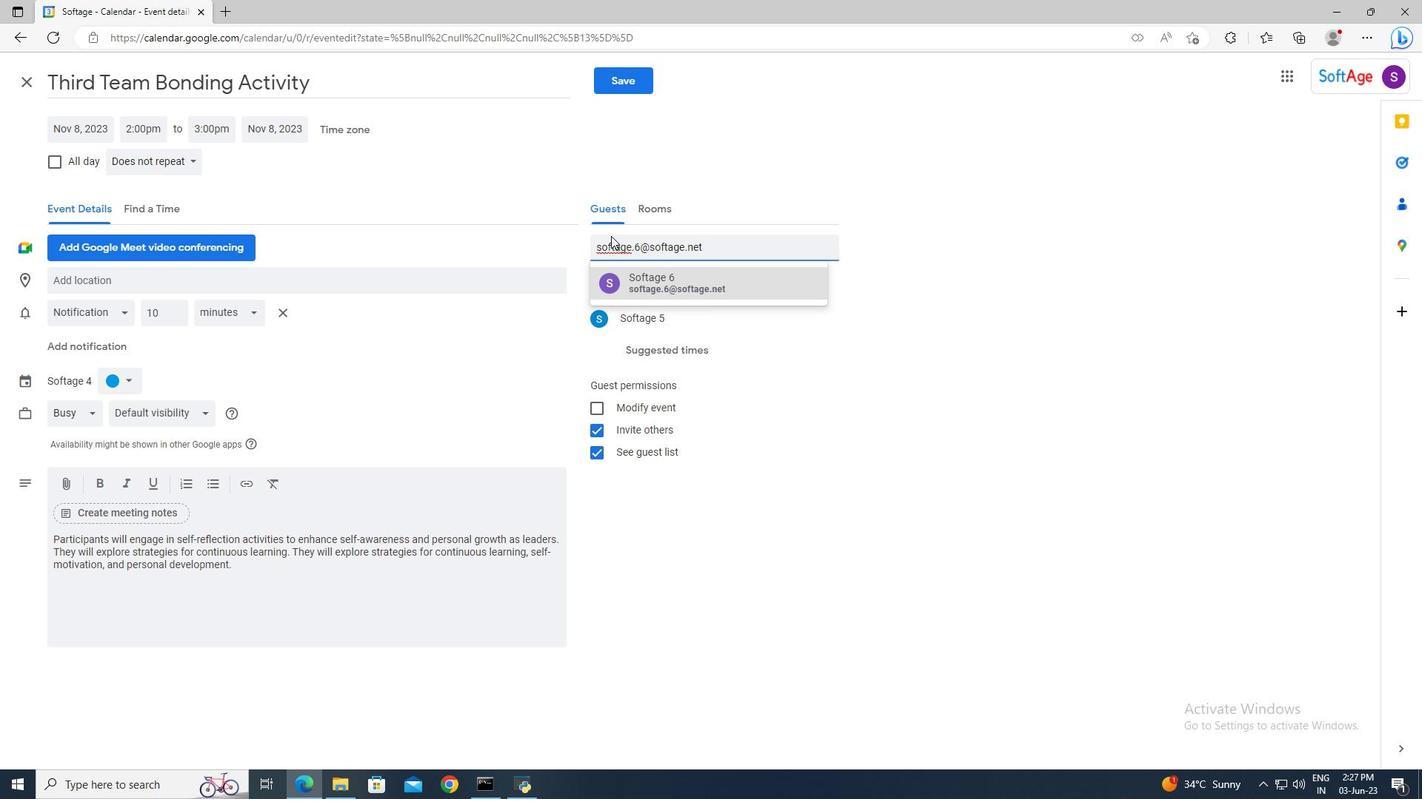 
Action: Mouse moved to (190, 156)
Screenshot: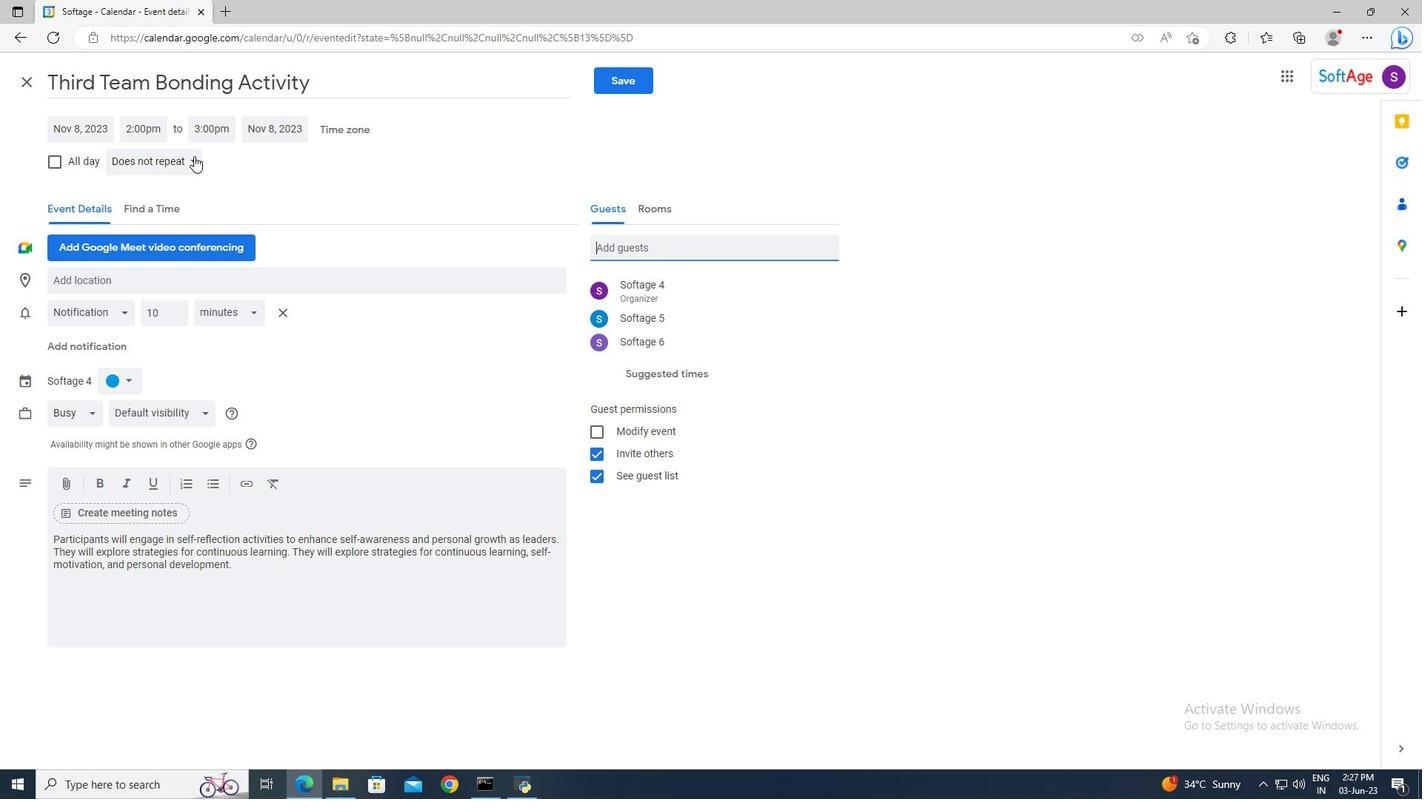 
Action: Mouse pressed left at (190, 156)
Screenshot: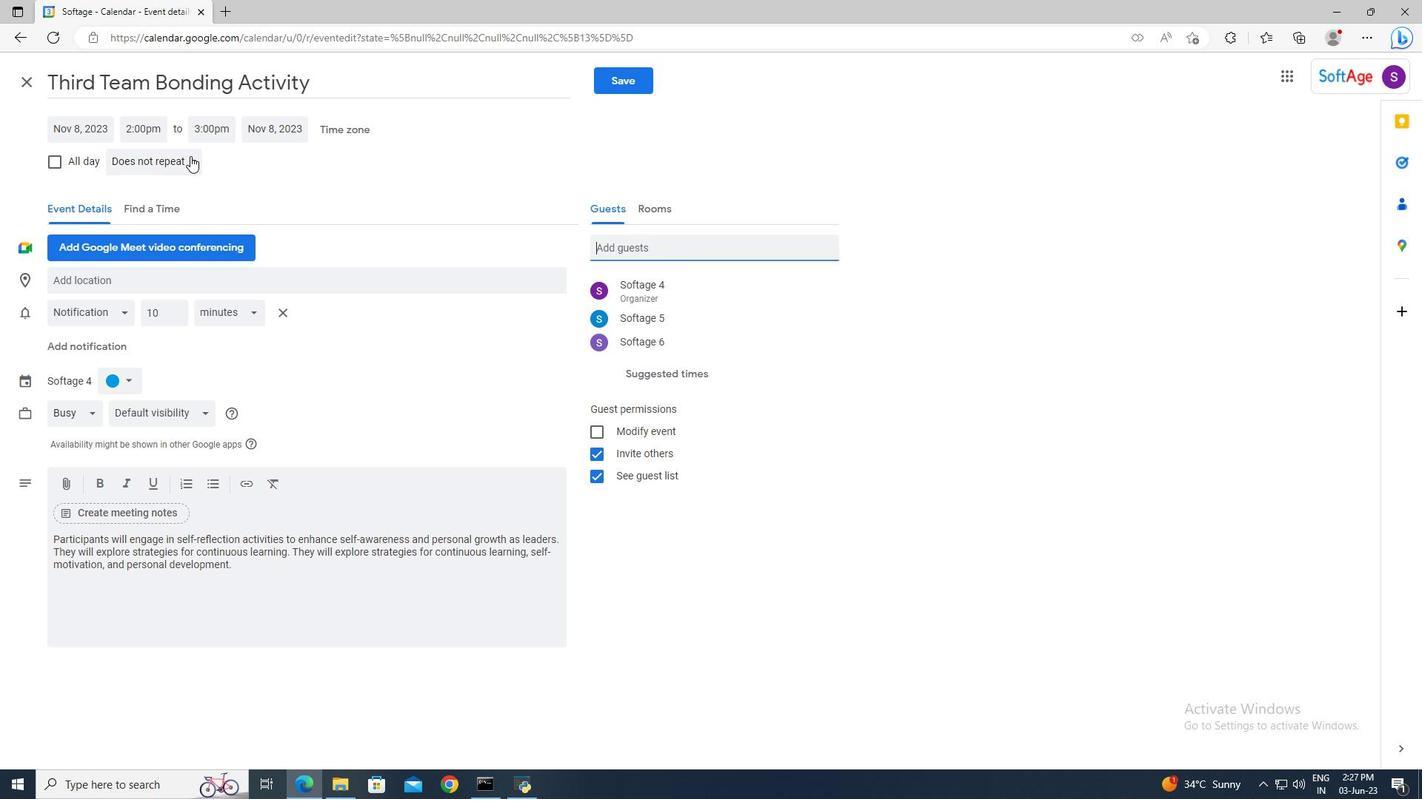
Action: Mouse moved to (187, 165)
Screenshot: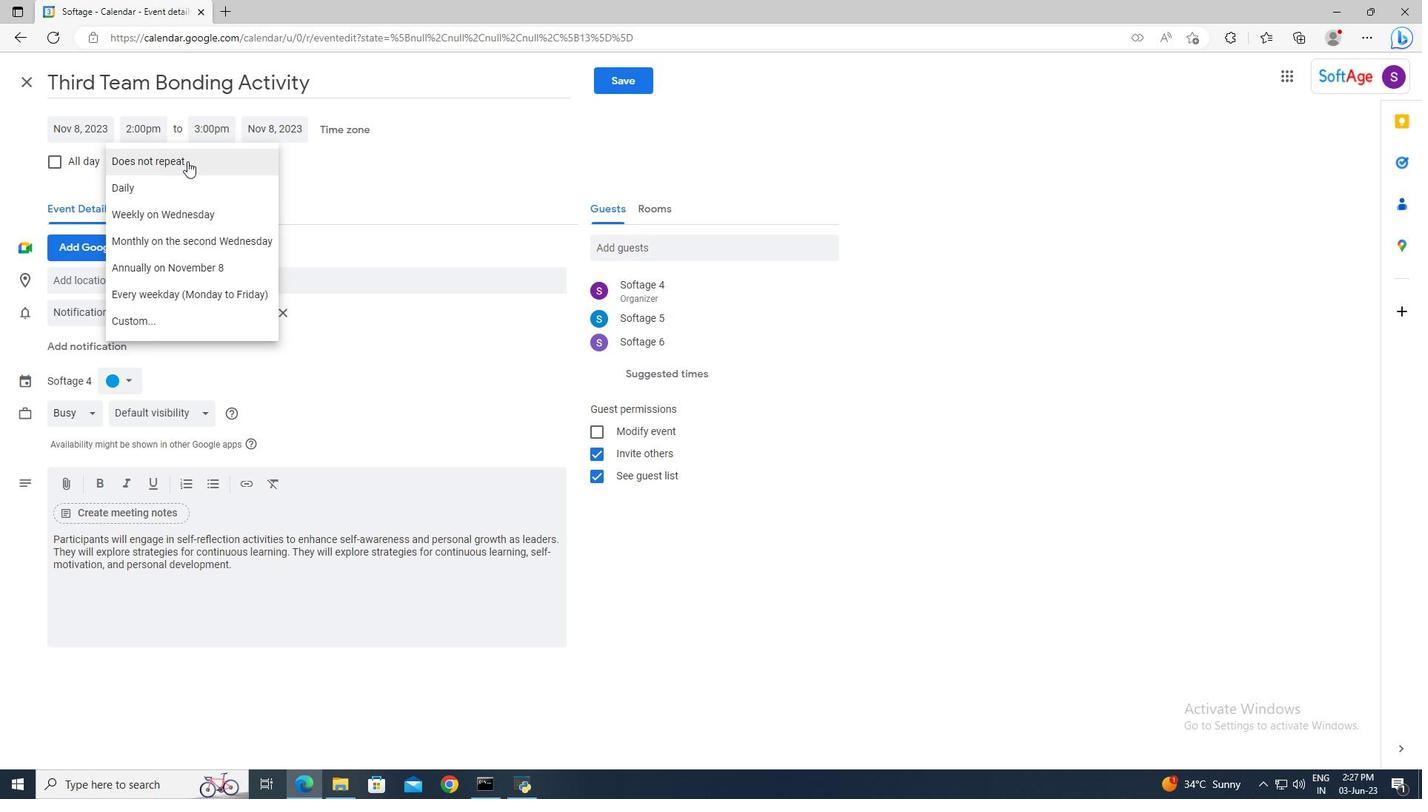 
Action: Mouse pressed left at (187, 165)
Screenshot: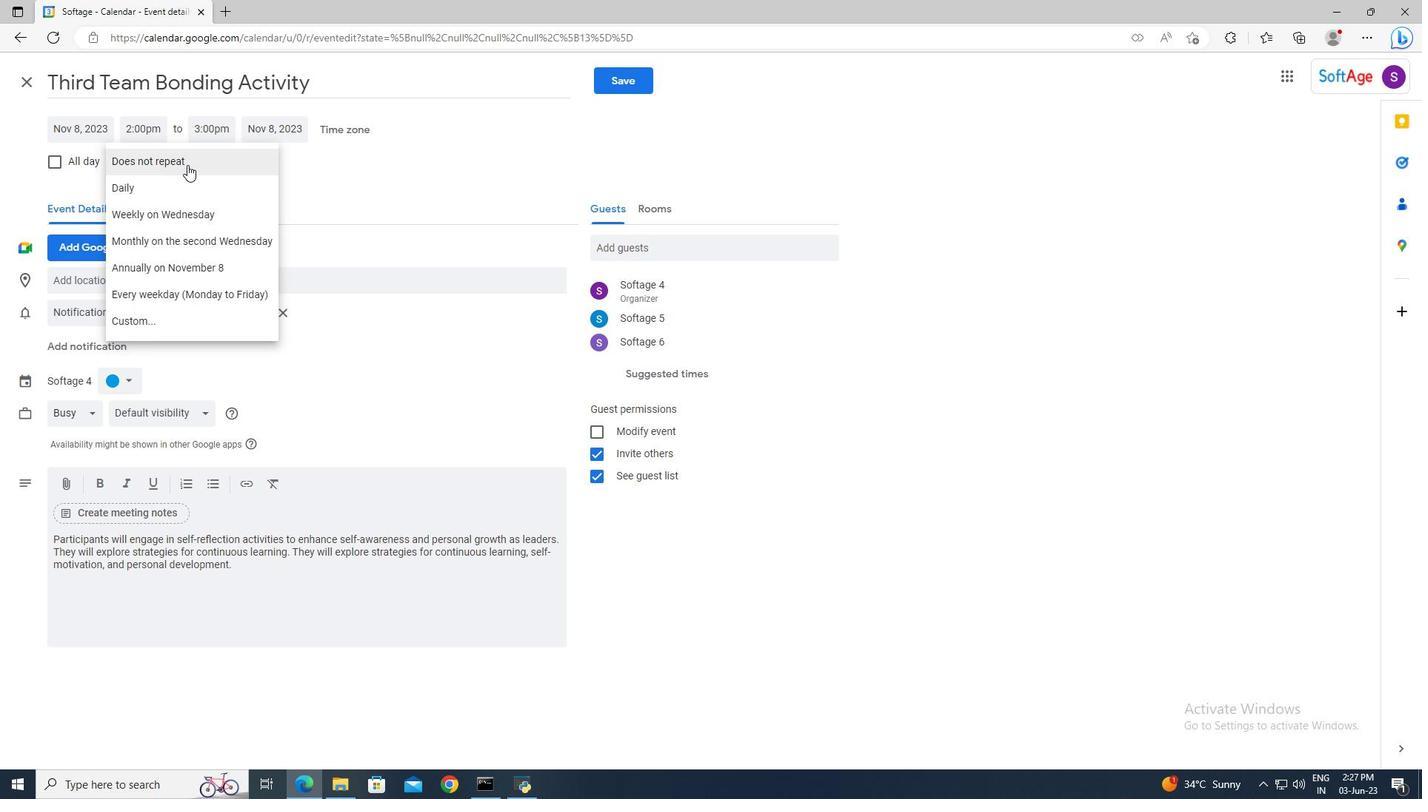 
Action: Mouse moved to (638, 82)
Screenshot: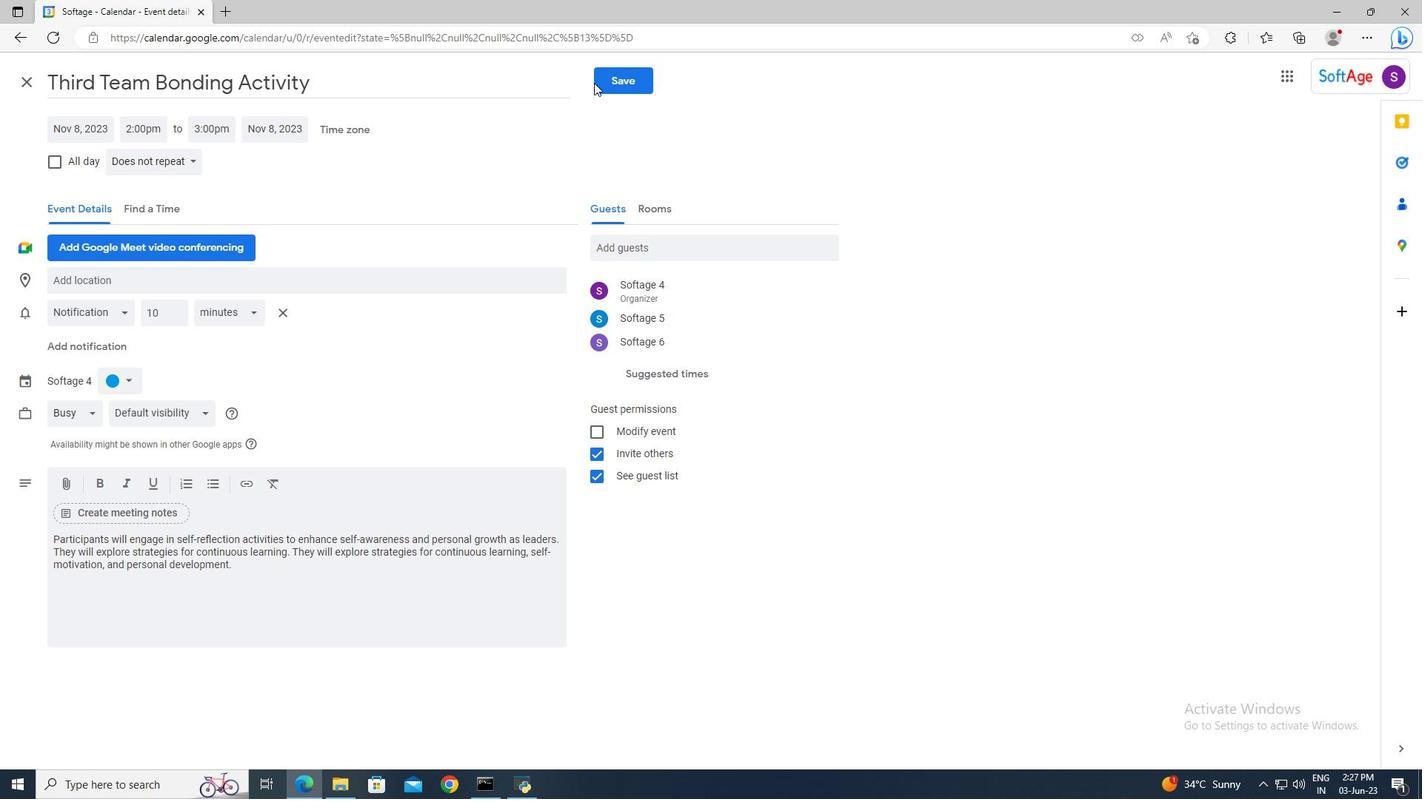
Action: Mouse pressed left at (638, 82)
Screenshot: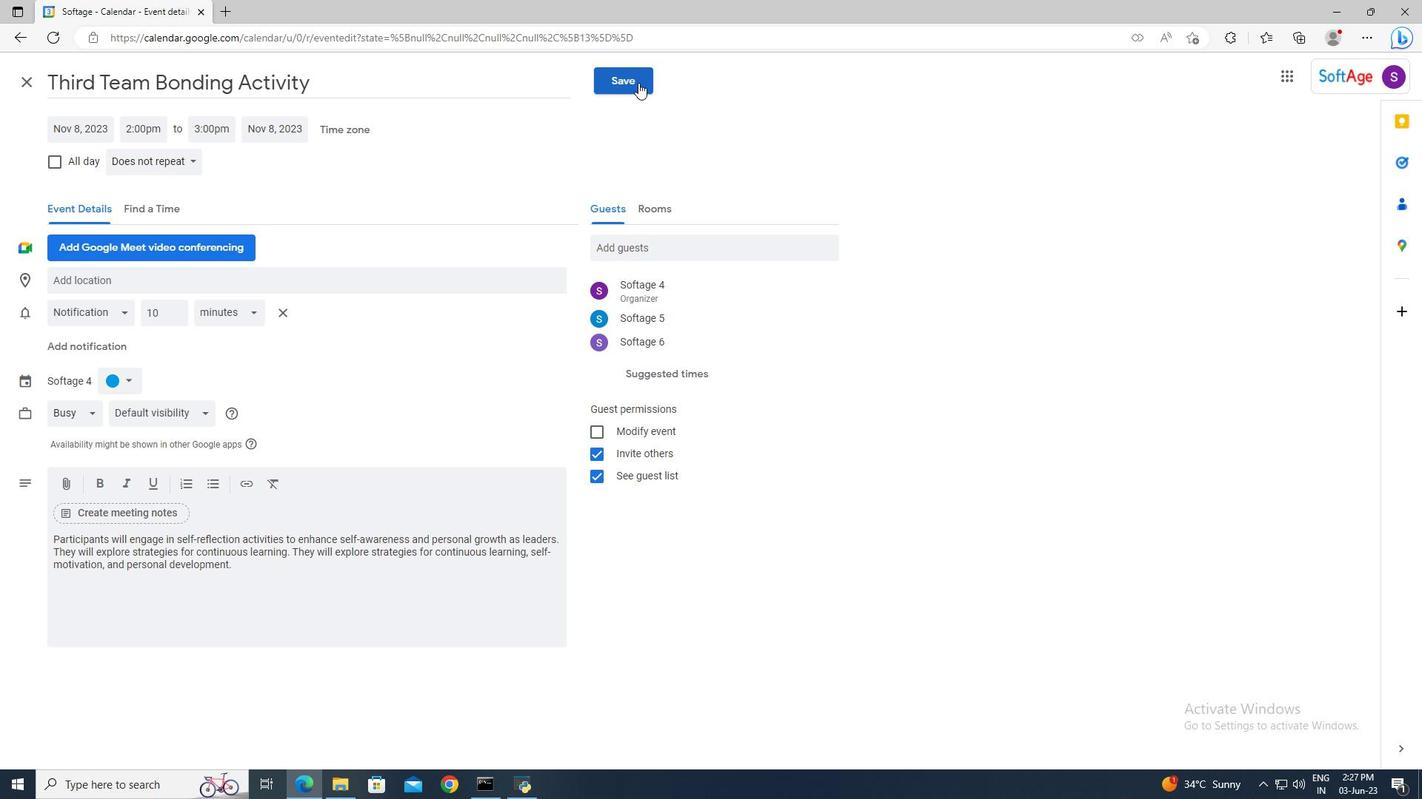 
Action: Mouse moved to (838, 453)
Screenshot: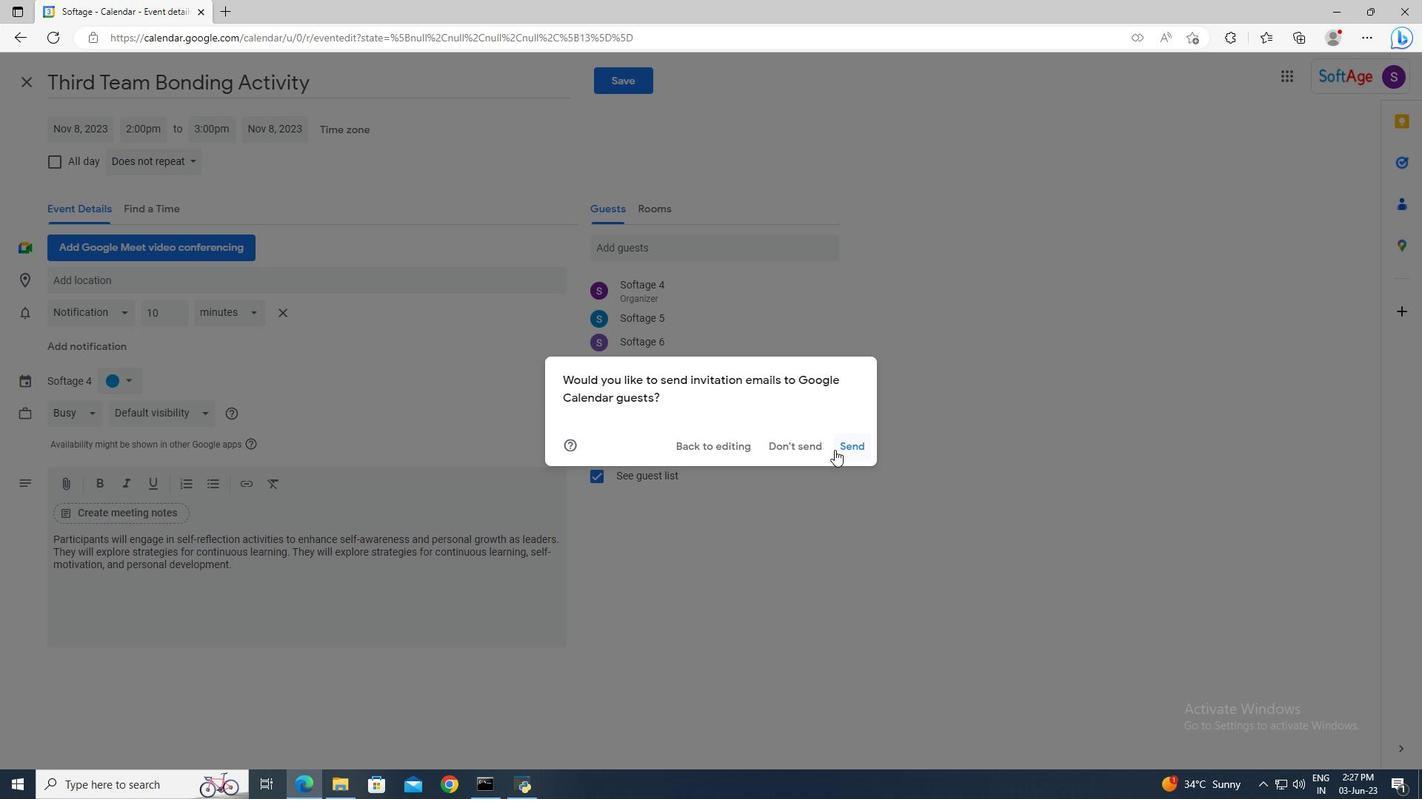 
Action: Mouse pressed left at (838, 453)
Screenshot: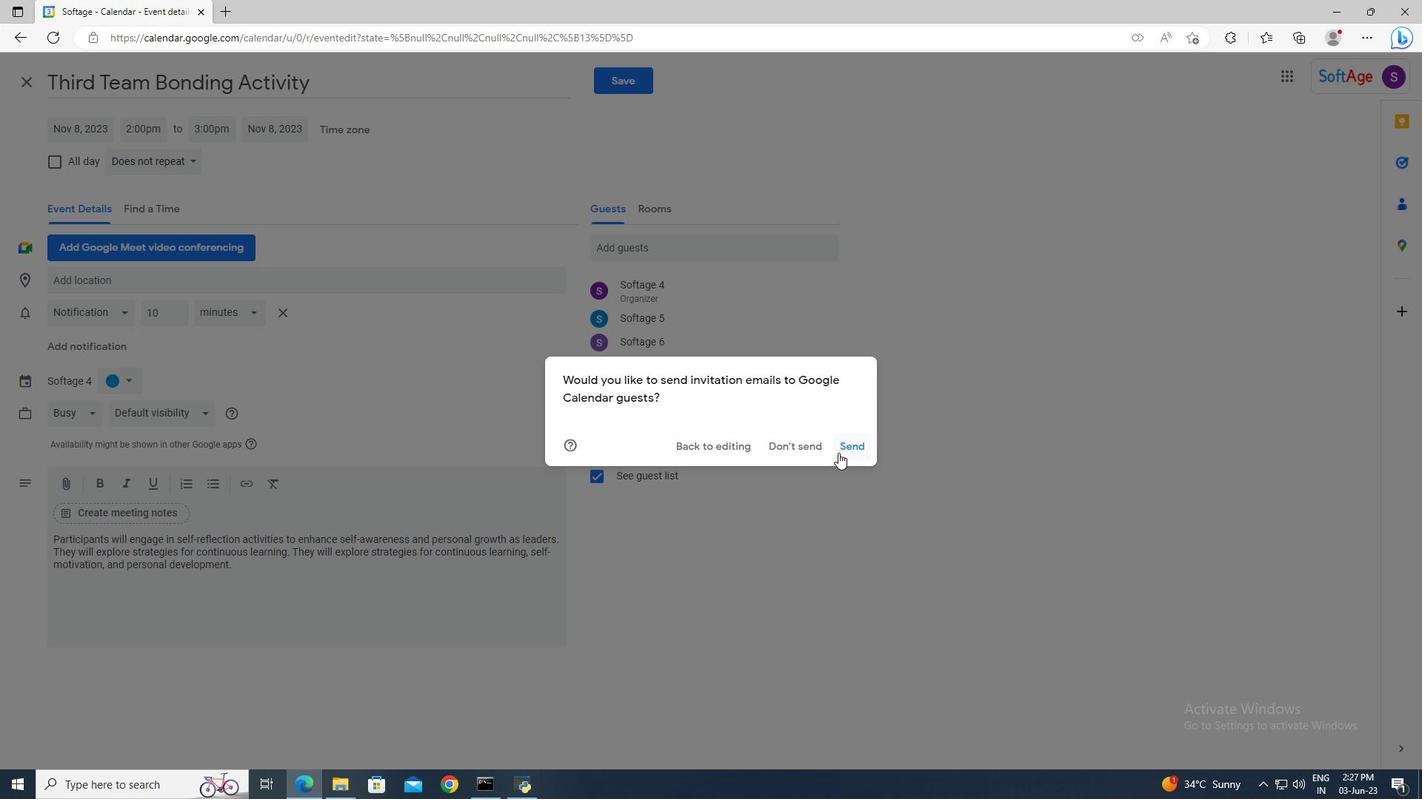 
